 Task: Look for space in Abbottābād, Pakistan from 4th June, 2023 to 15th June, 2023 for 2 adults in price range Rs.10000 to Rs.15000. Place can be entire place with 1  bedroom having 1 bed and 1 bathroom. Property type can be house, flat, guest house, hotel. Booking option can be shelf check-in. Required host language is English.
Action: Mouse moved to (422, 80)
Screenshot: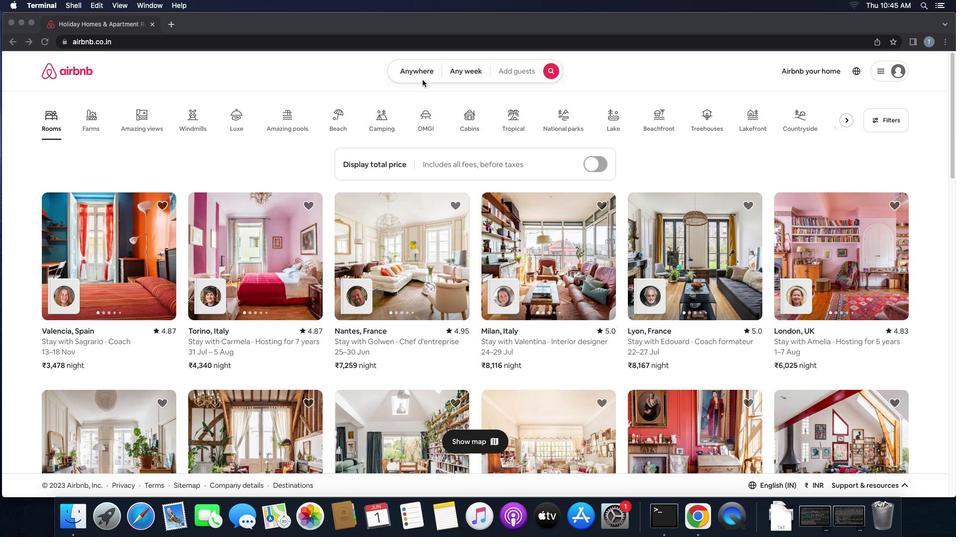 
Action: Mouse pressed left at (422, 80)
Screenshot: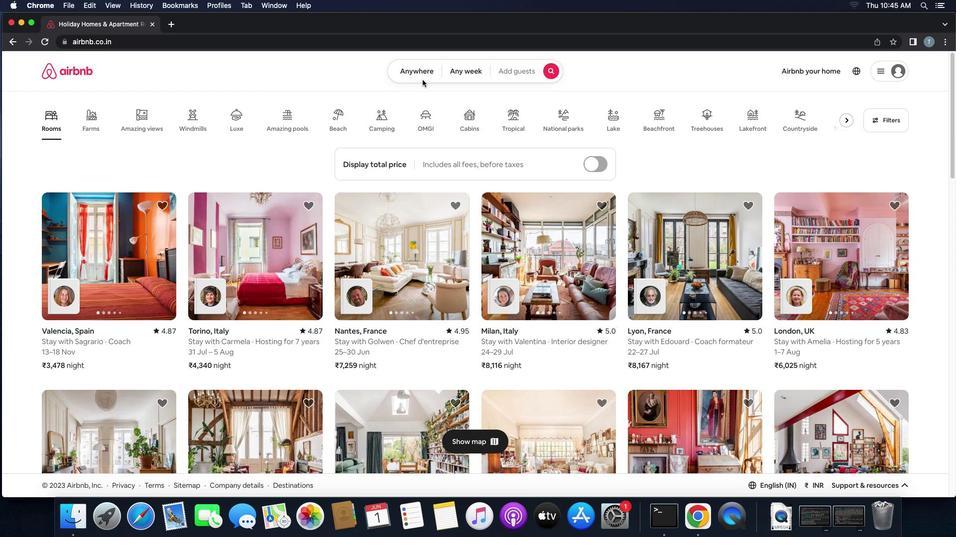 
Action: Mouse moved to (426, 73)
Screenshot: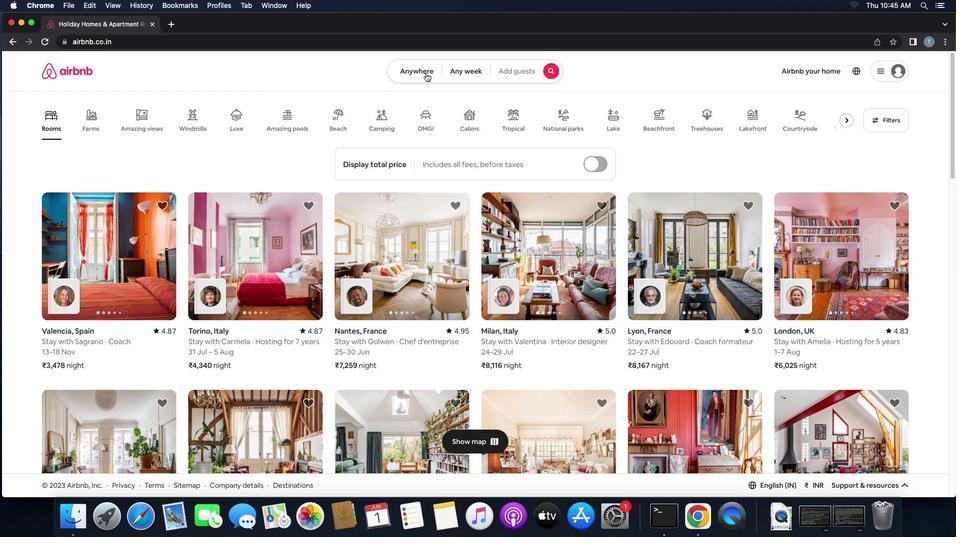 
Action: Mouse pressed left at (426, 73)
Screenshot: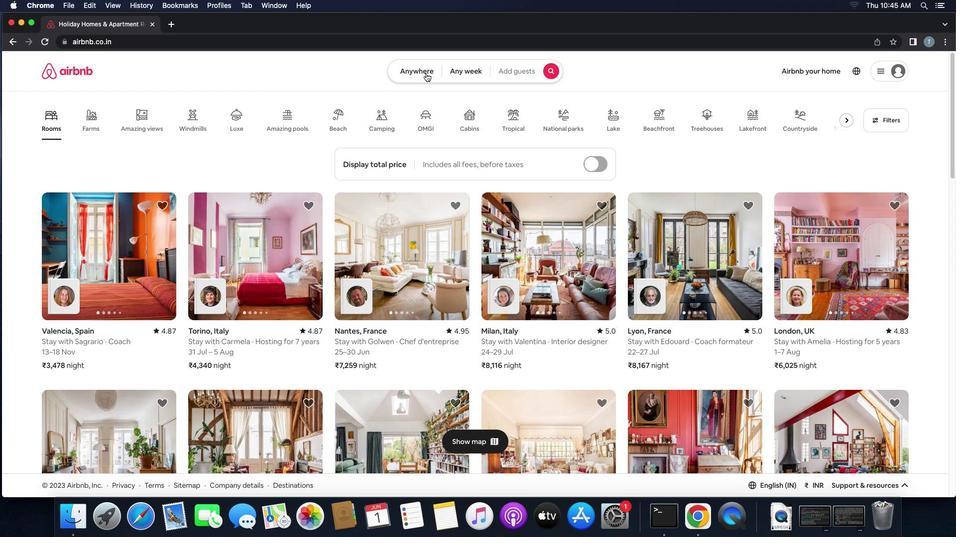 
Action: Mouse moved to (370, 110)
Screenshot: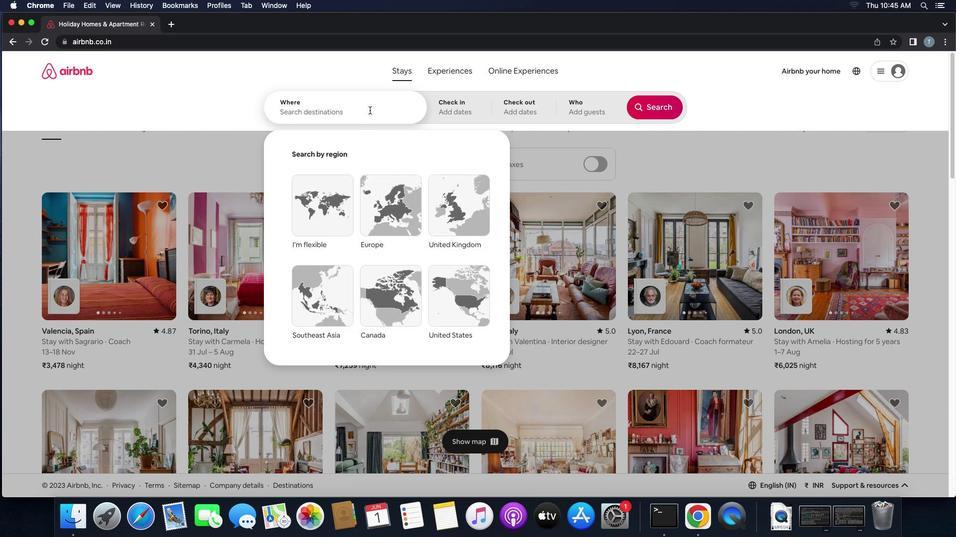 
Action: Mouse pressed left at (370, 110)
Screenshot: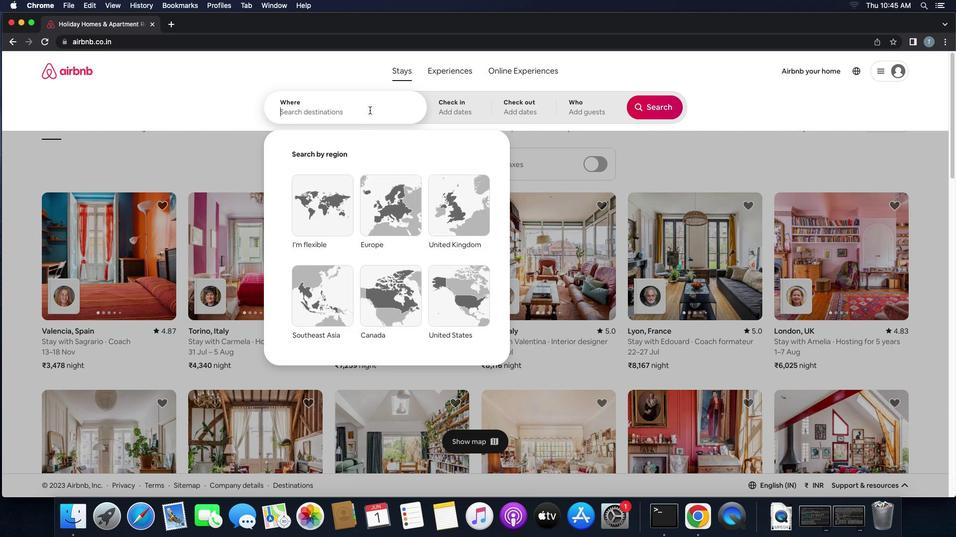 
Action: Key pressed Key.shift'A'
Screenshot: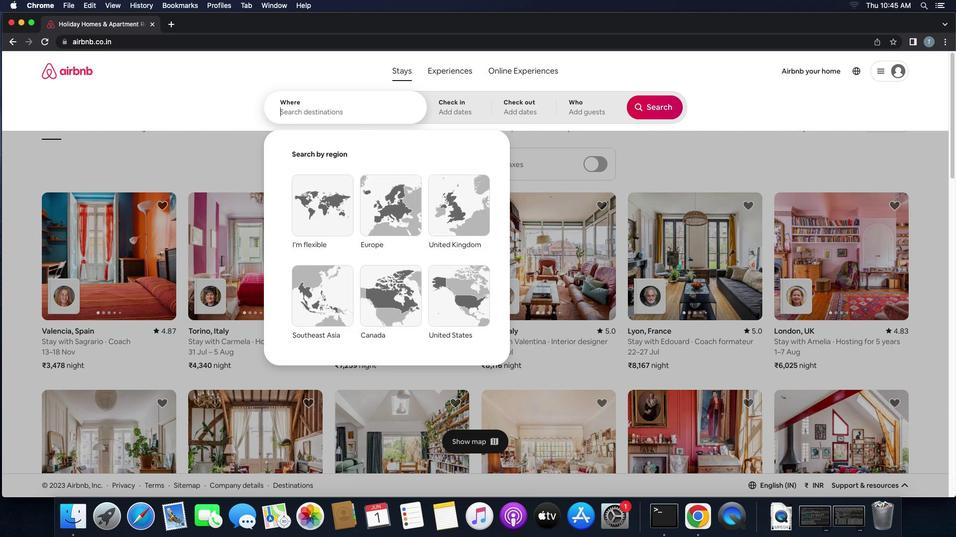 
Action: Mouse moved to (370, 110)
Screenshot: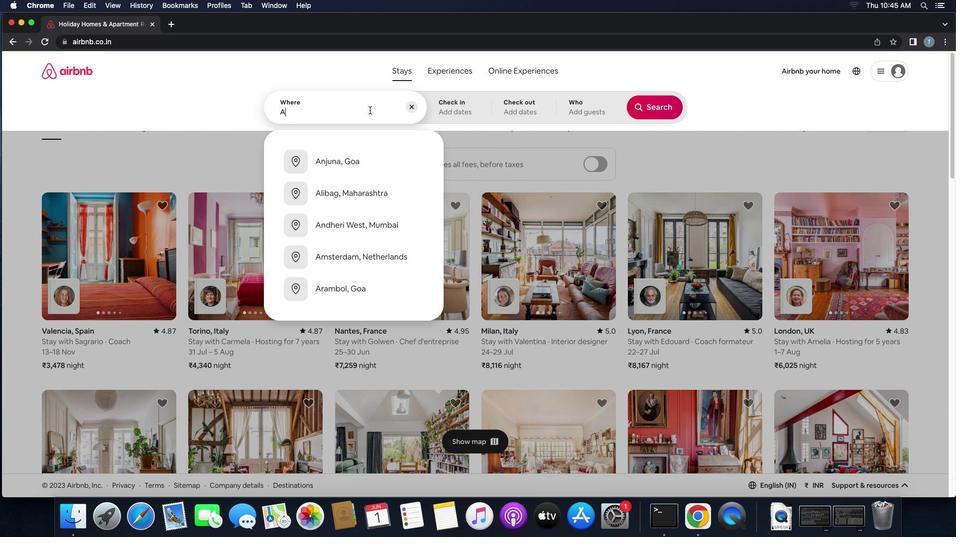 
Action: Key pressed 'b''b'
Screenshot: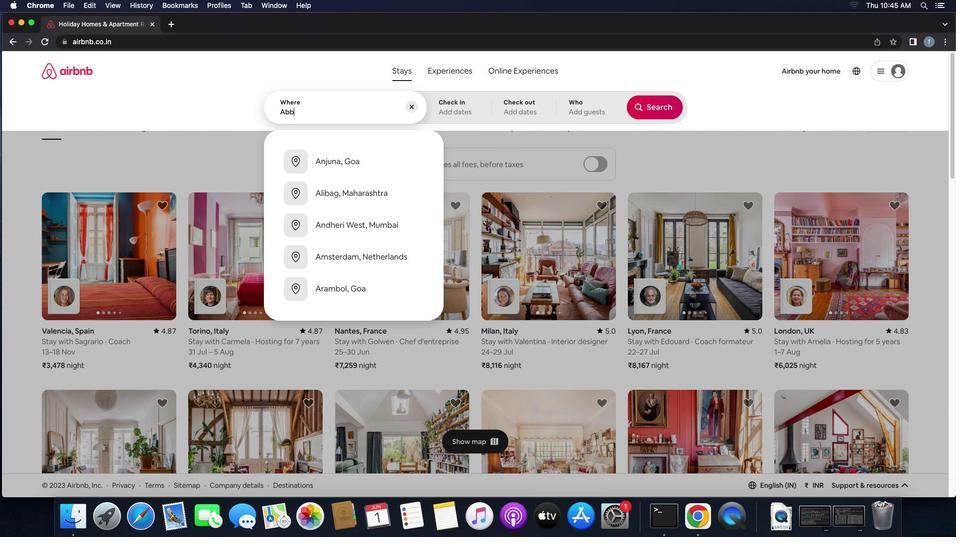 
Action: Mouse moved to (370, 110)
Screenshot: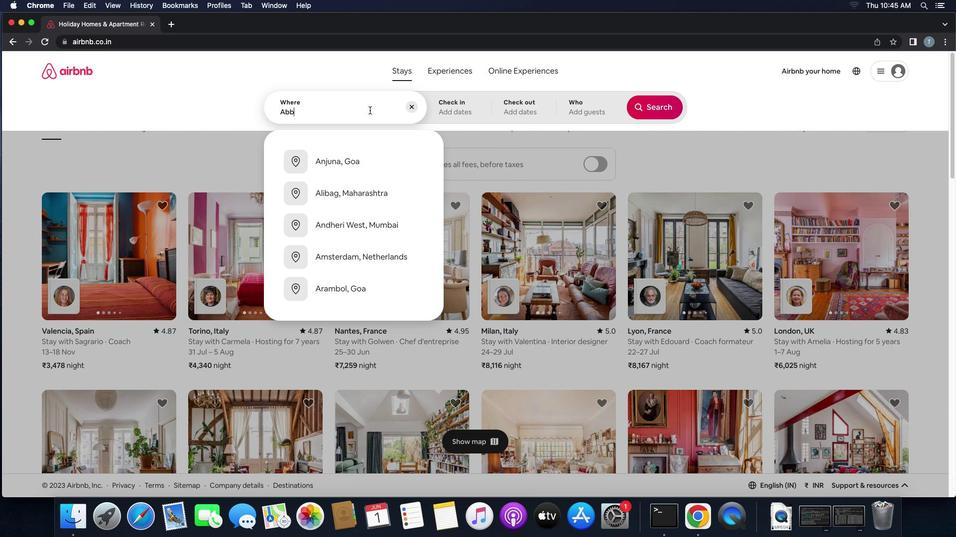 
Action: Key pressed 'o'
Screenshot: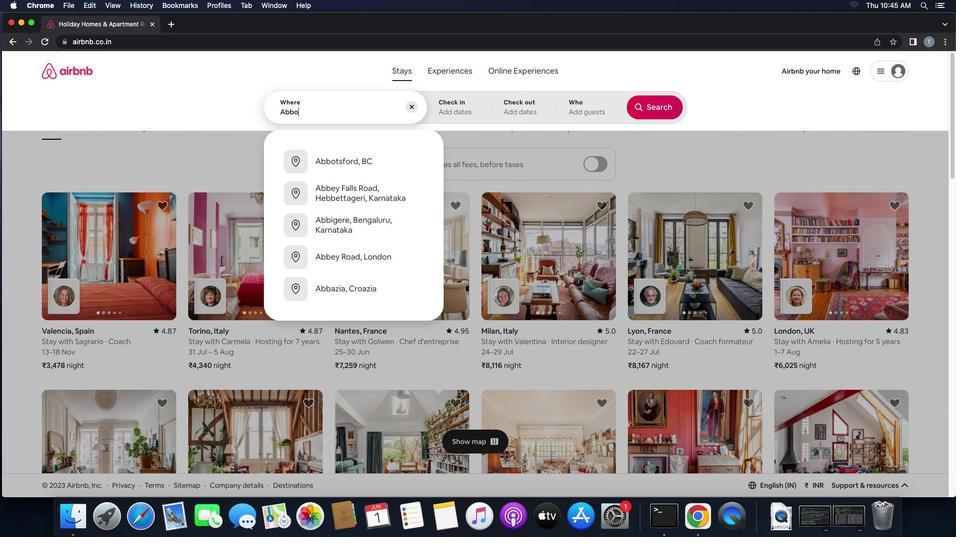 
Action: Mouse moved to (370, 110)
Screenshot: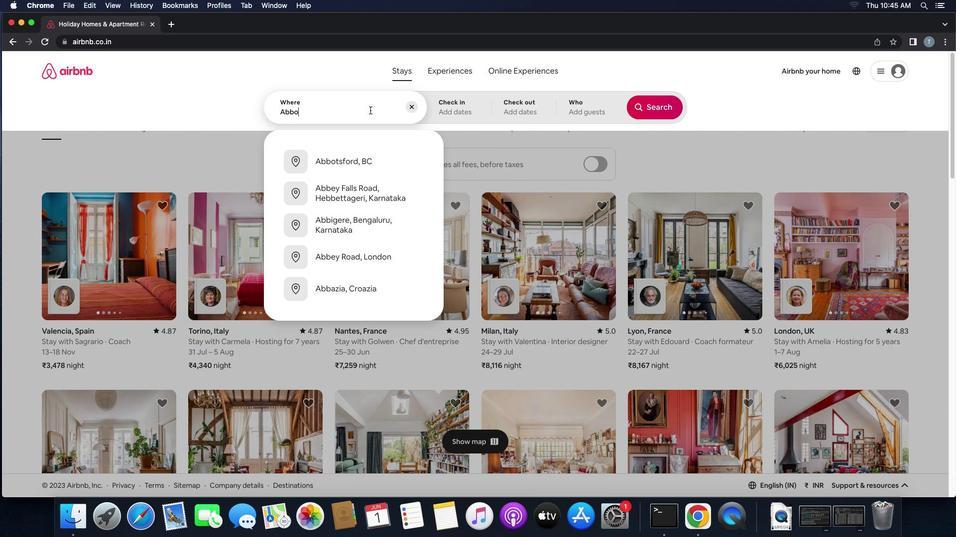 
Action: Key pressed 't''t'
Screenshot: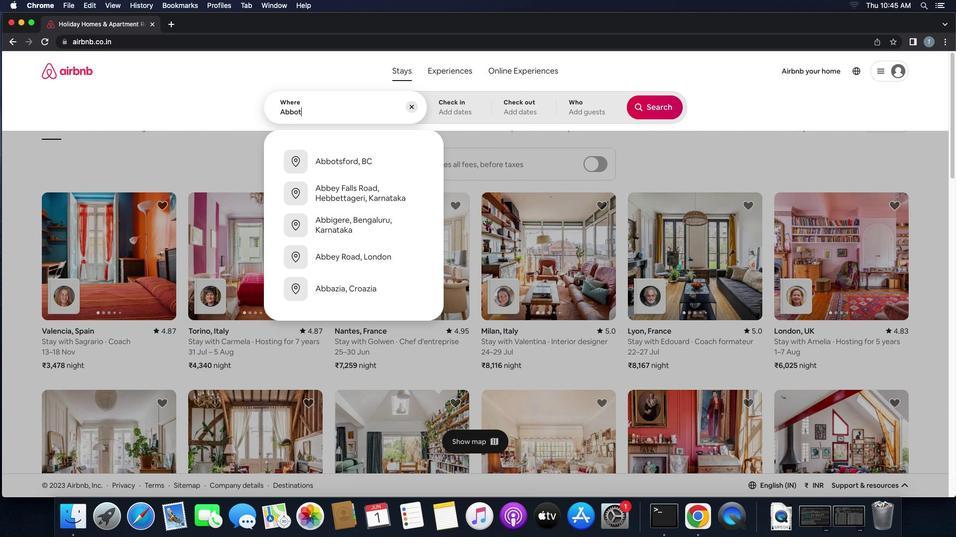 
Action: Mouse moved to (370, 110)
Screenshot: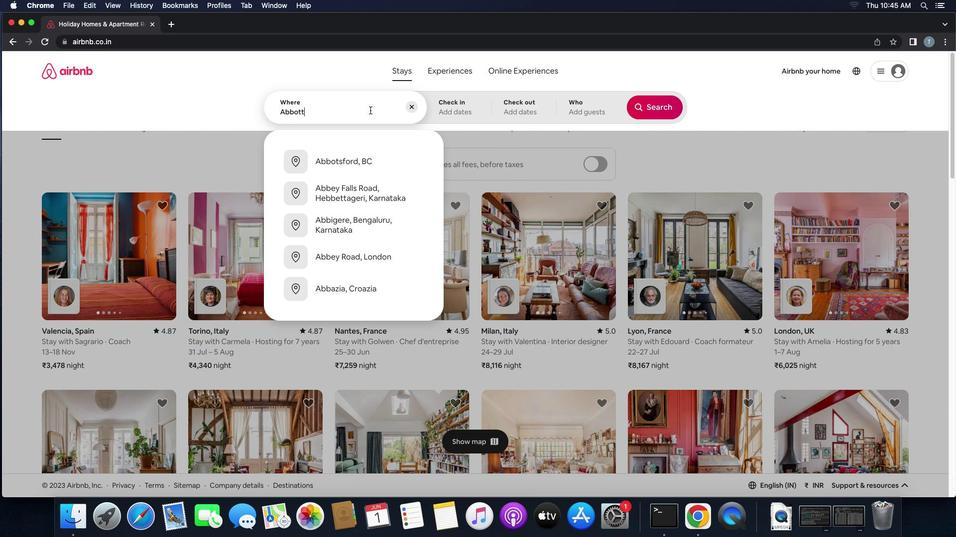 
Action: Key pressed 'a''b''a''d'
Screenshot: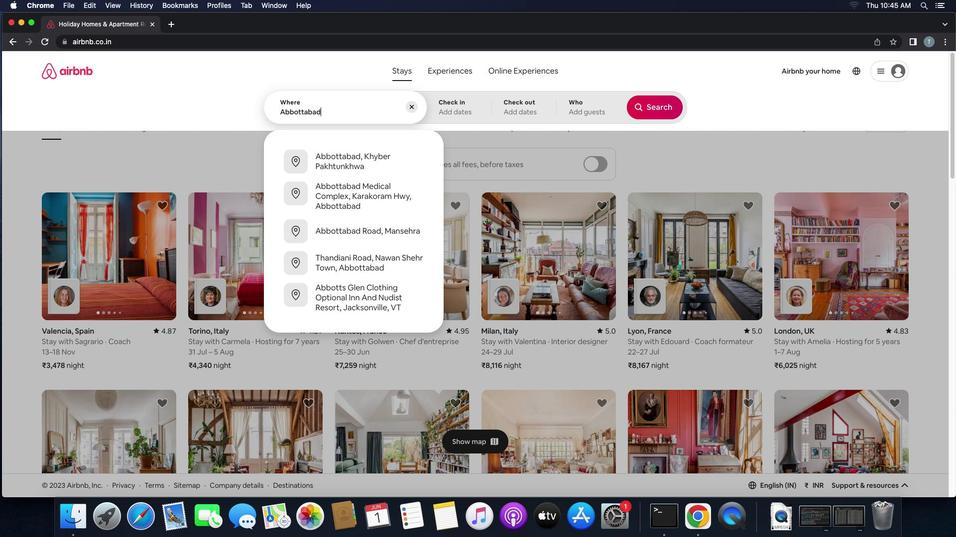 
Action: Mouse moved to (370, 110)
Screenshot: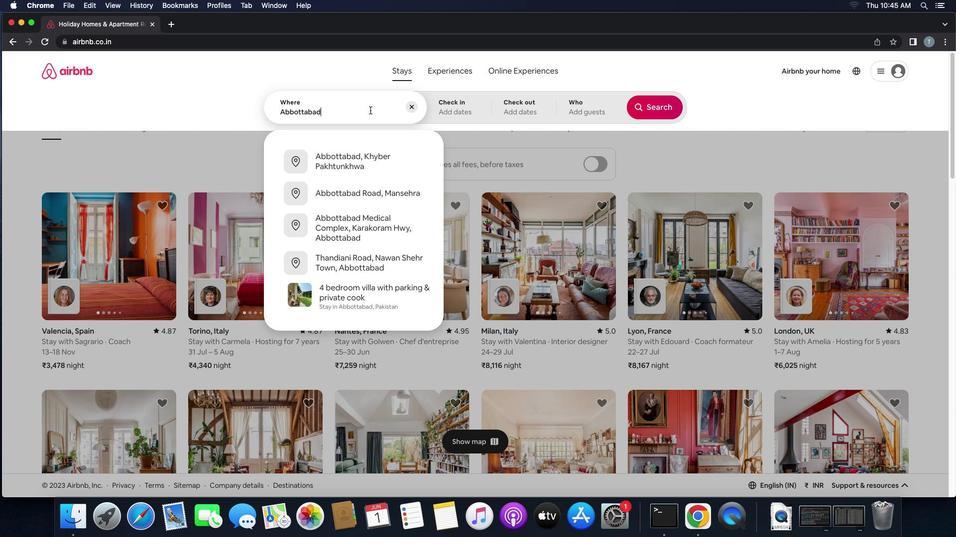 
Action: Key pressed ',''p''a''k'
Screenshot: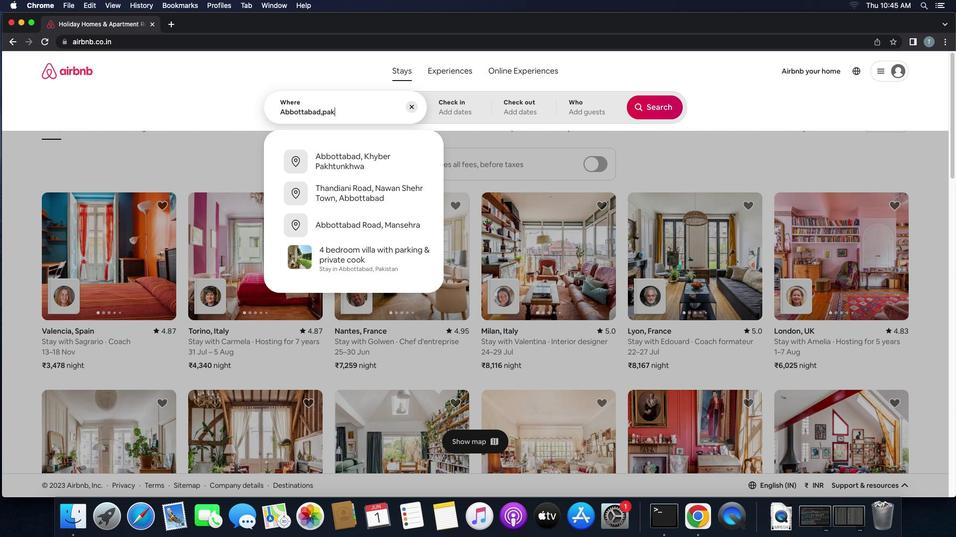 
Action: Mouse moved to (370, 110)
Screenshot: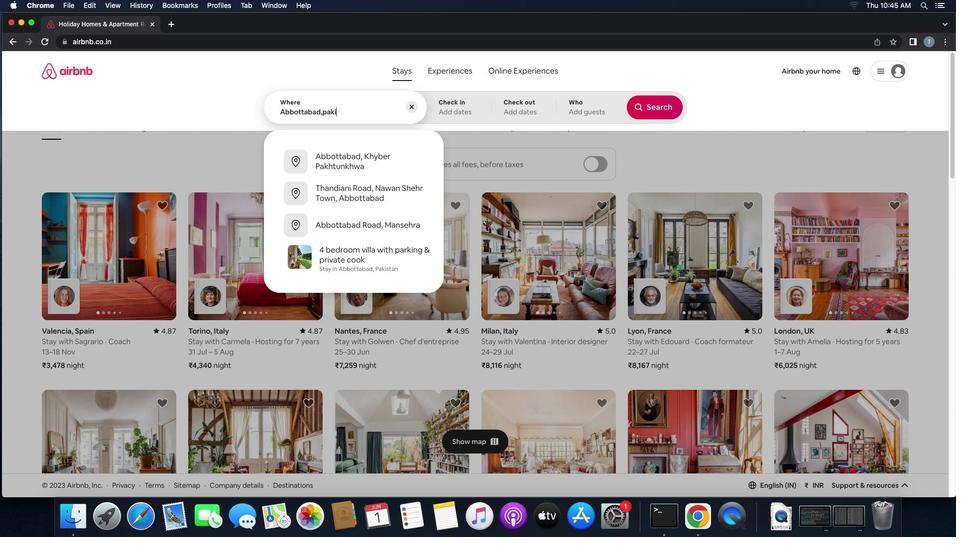 
Action: Key pressed 'i'
Screenshot: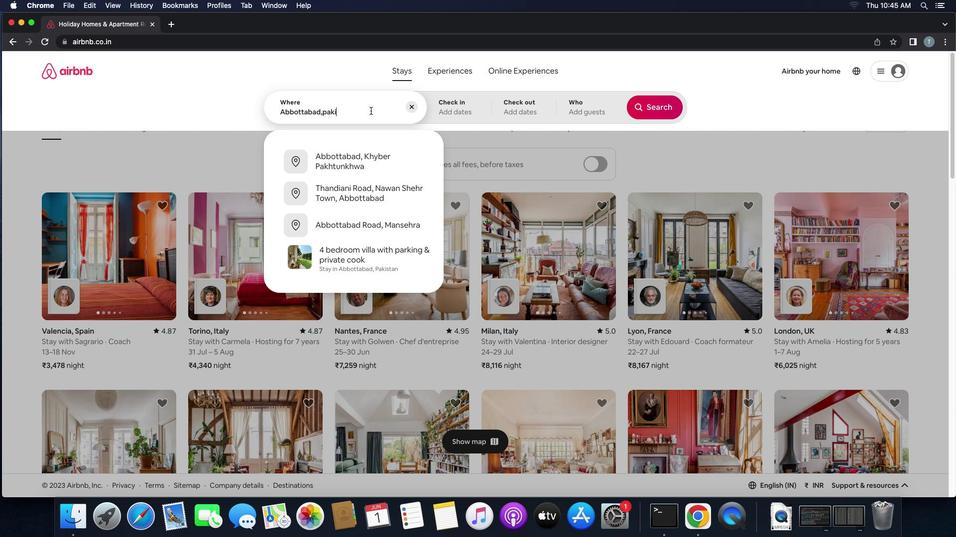 
Action: Mouse moved to (371, 110)
Screenshot: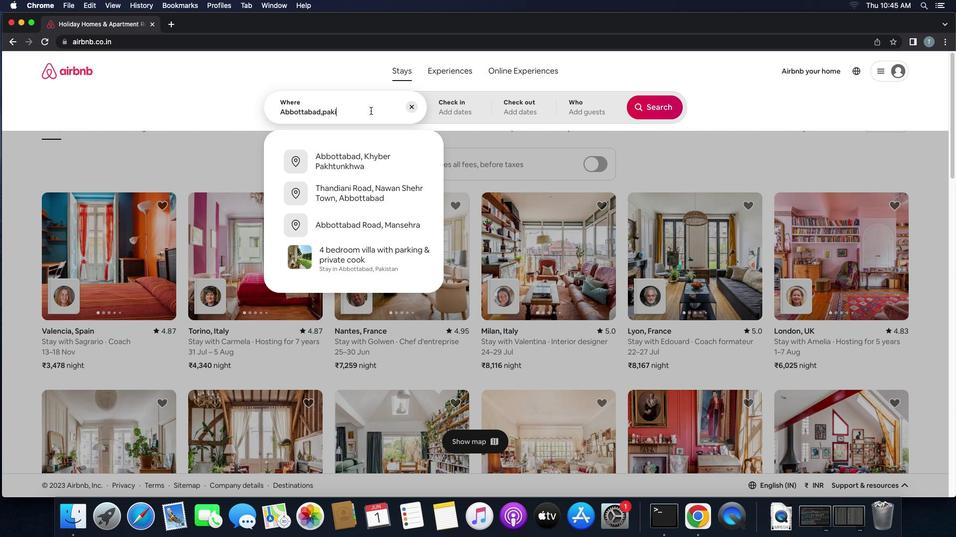 
Action: Key pressed 's''t''a''n'
Screenshot: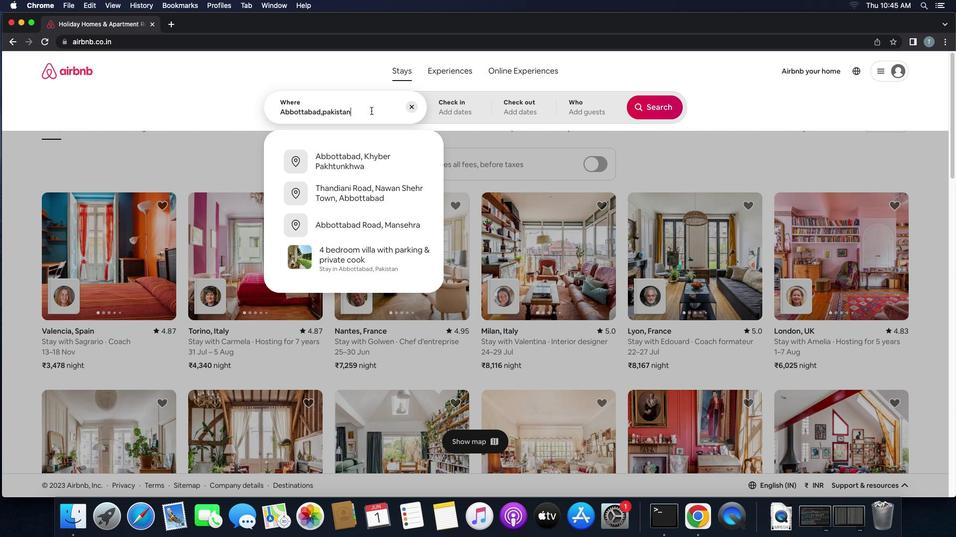 
Action: Mouse moved to (371, 111)
Screenshot: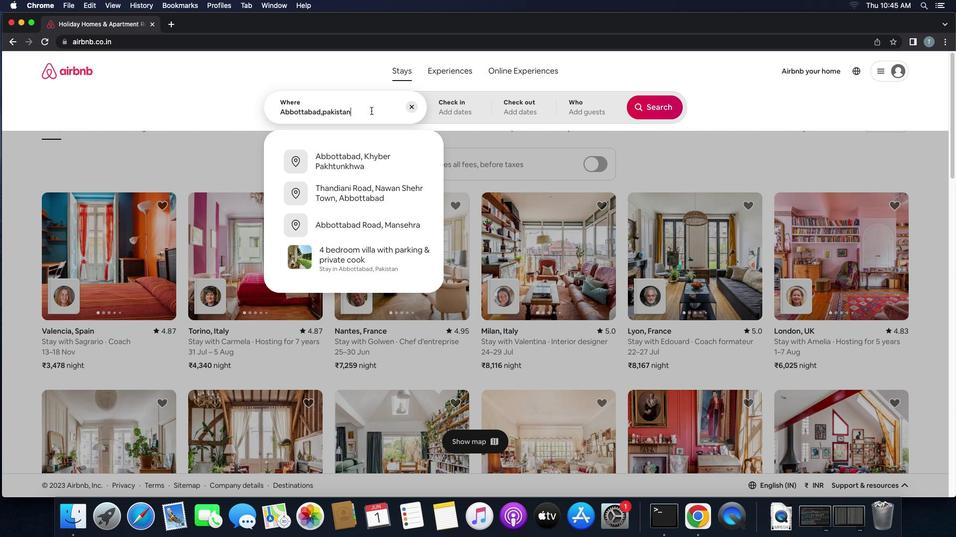 
Action: Key pressed Key.enter
Screenshot: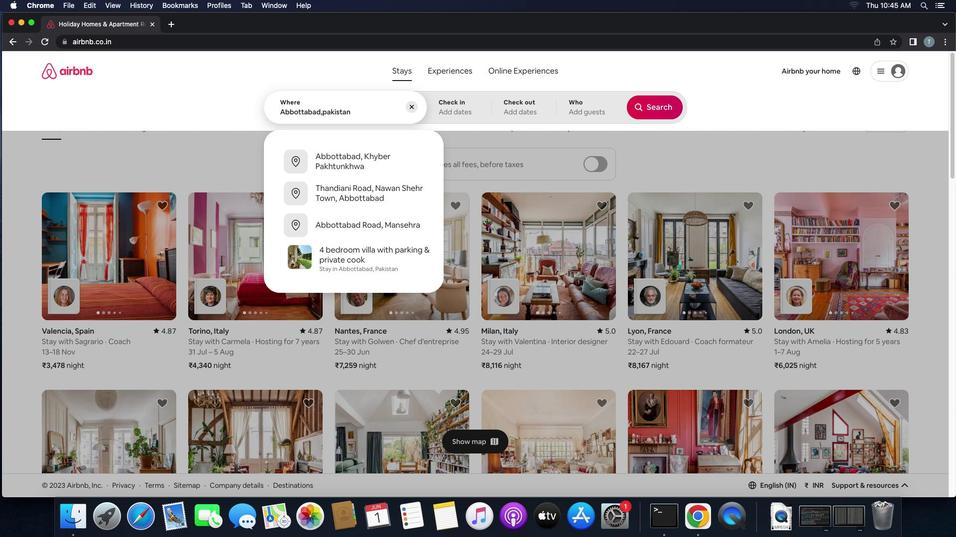 
Action: Mouse moved to (313, 254)
Screenshot: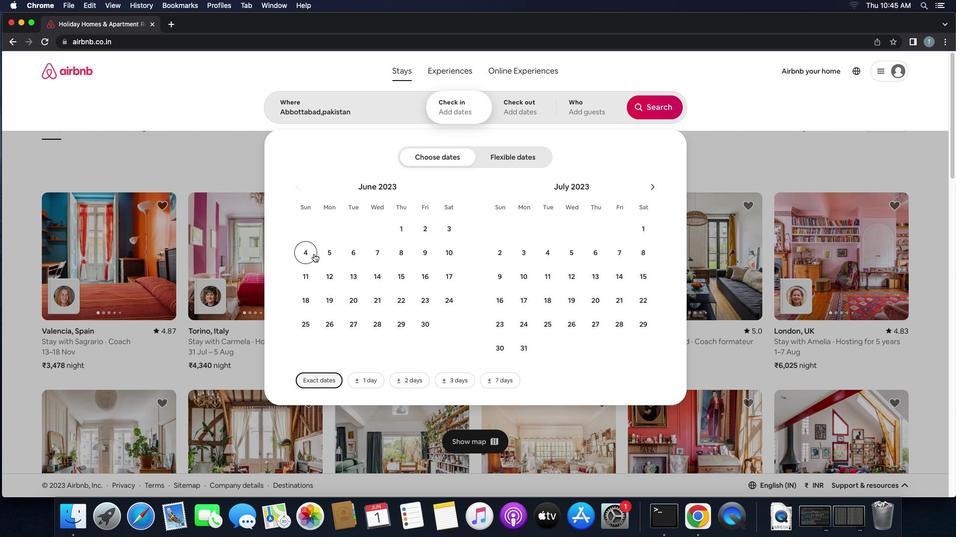 
Action: Mouse pressed left at (313, 254)
Screenshot: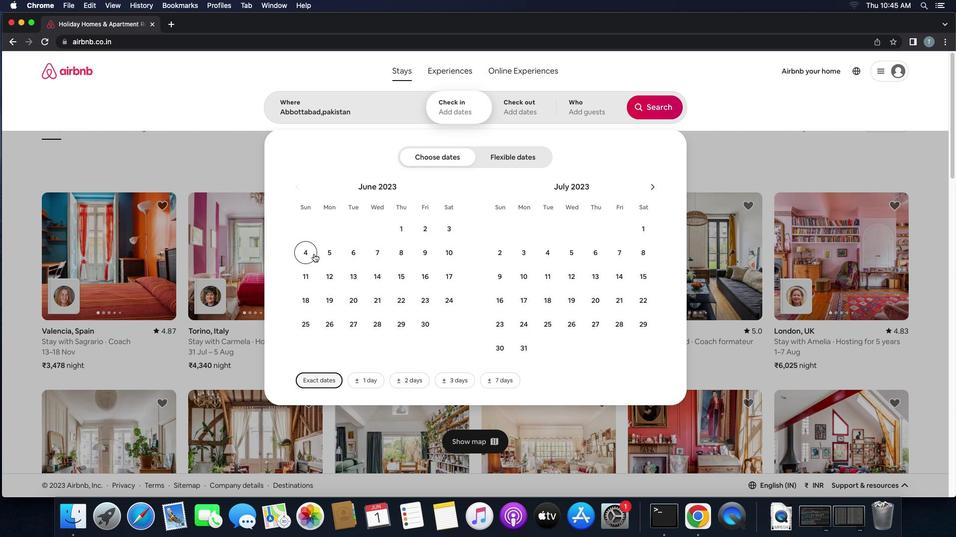 
Action: Mouse moved to (396, 274)
Screenshot: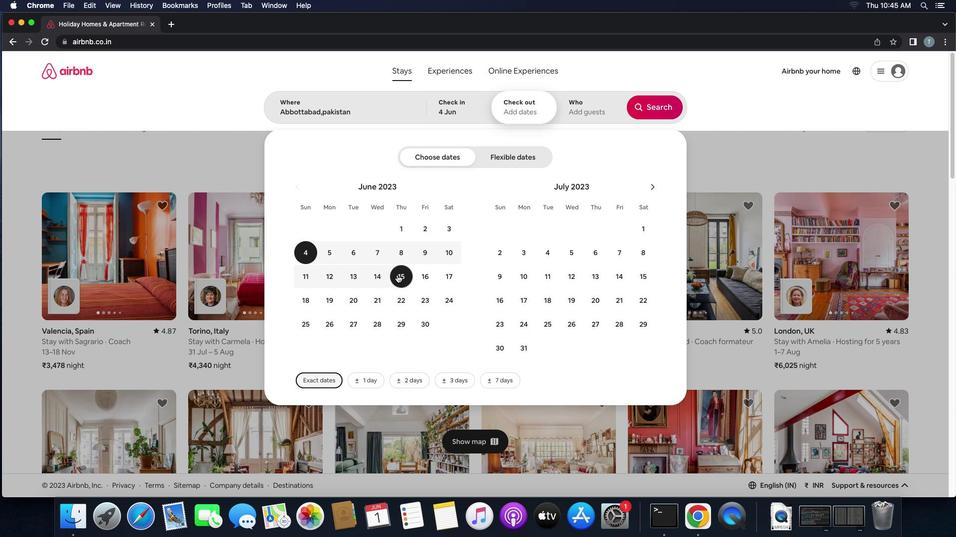 
Action: Mouse pressed left at (396, 274)
Screenshot: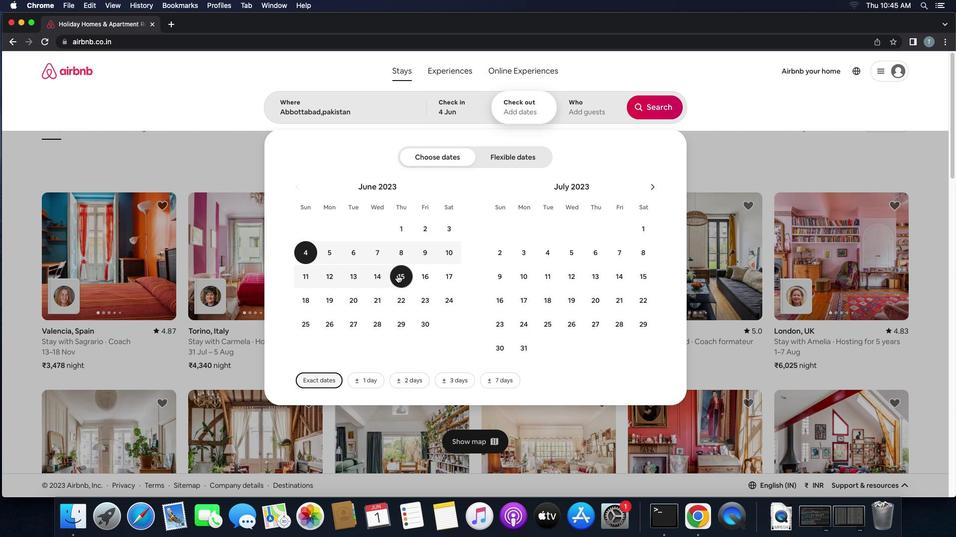 
Action: Mouse moved to (576, 104)
Screenshot: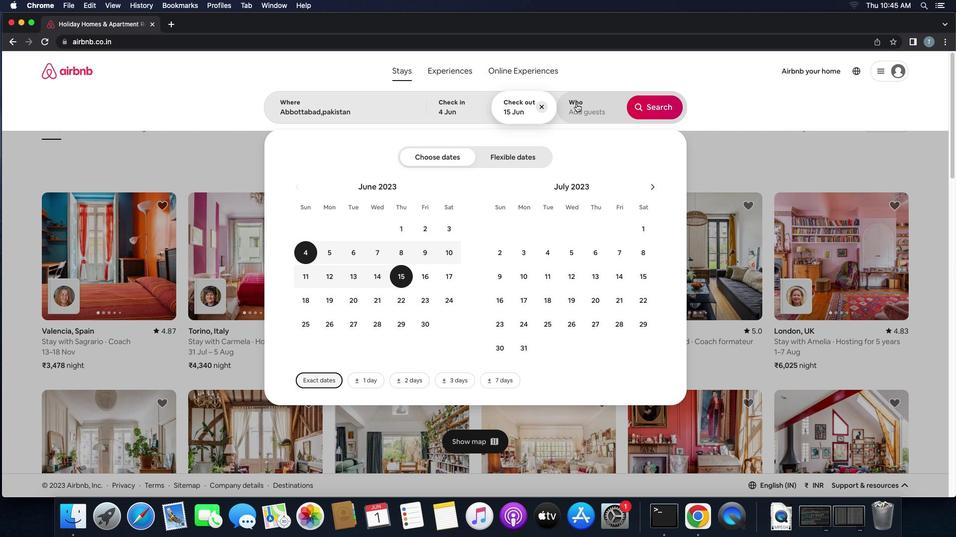 
Action: Mouse pressed left at (576, 104)
Screenshot: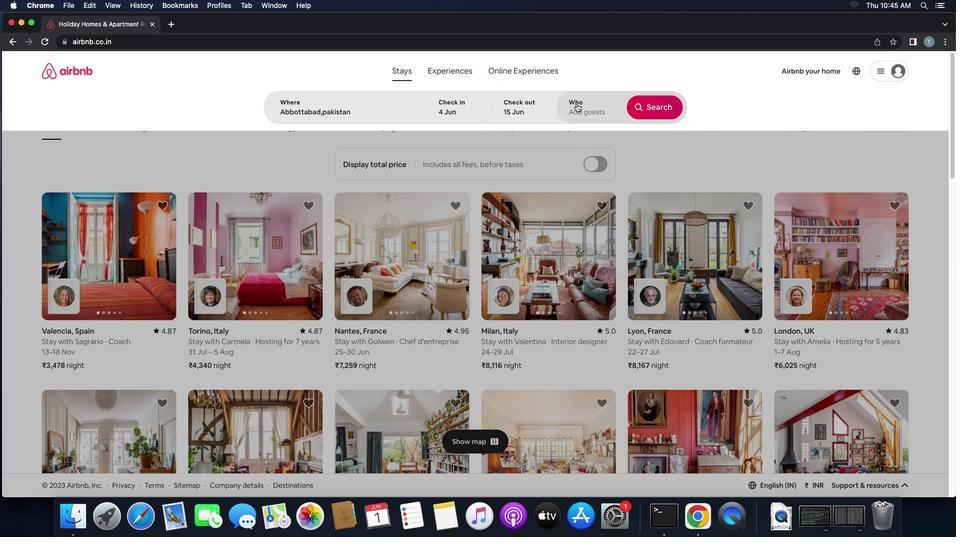 
Action: Mouse moved to (653, 157)
Screenshot: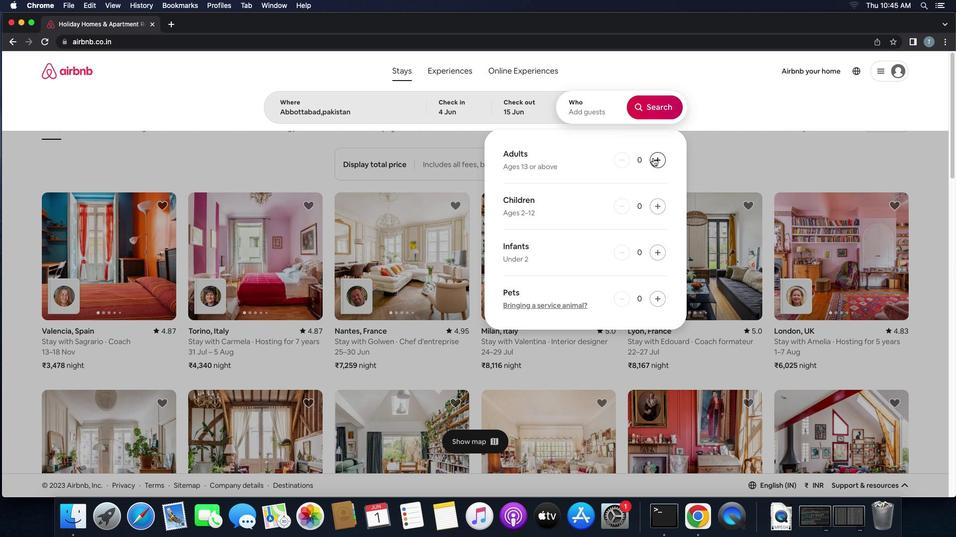 
Action: Mouse pressed left at (653, 157)
Screenshot: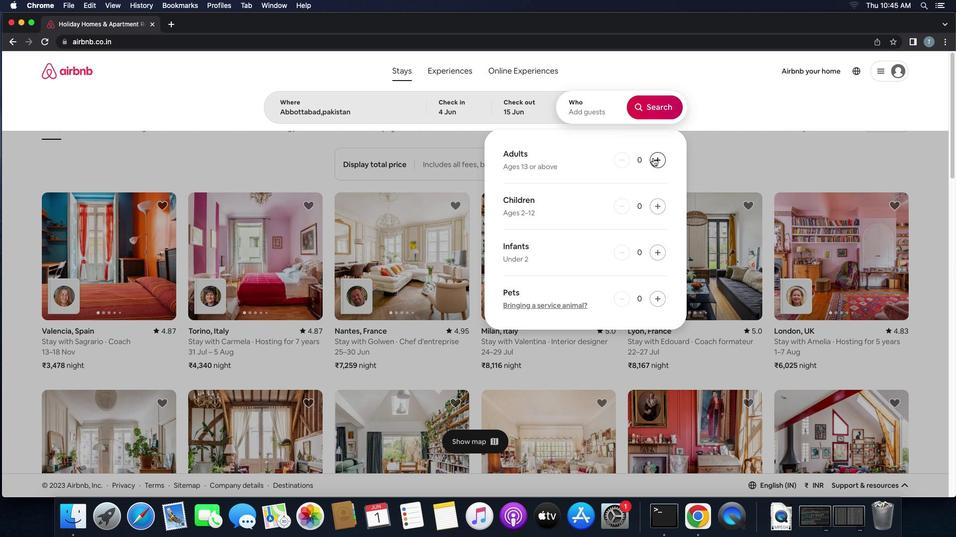 
Action: Mouse pressed left at (653, 157)
Screenshot: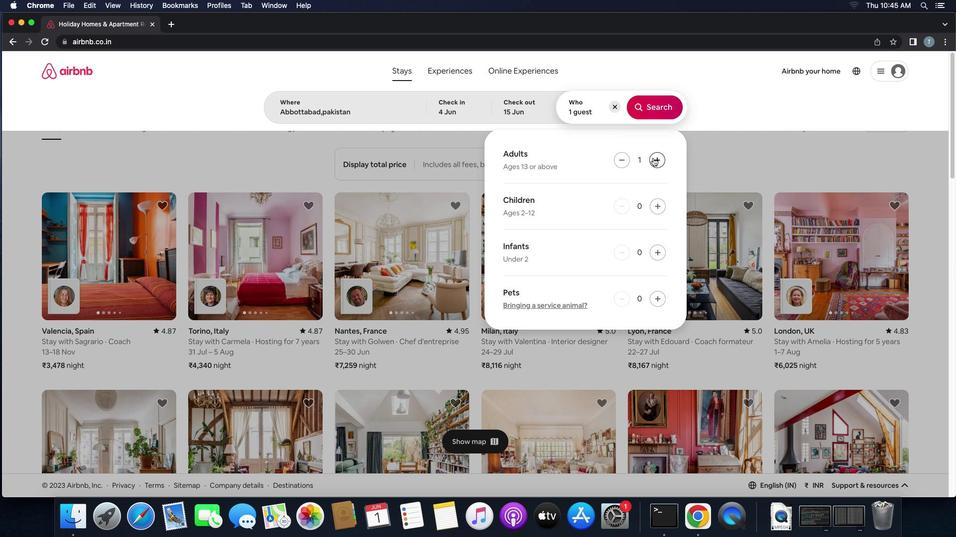 
Action: Mouse moved to (654, 110)
Screenshot: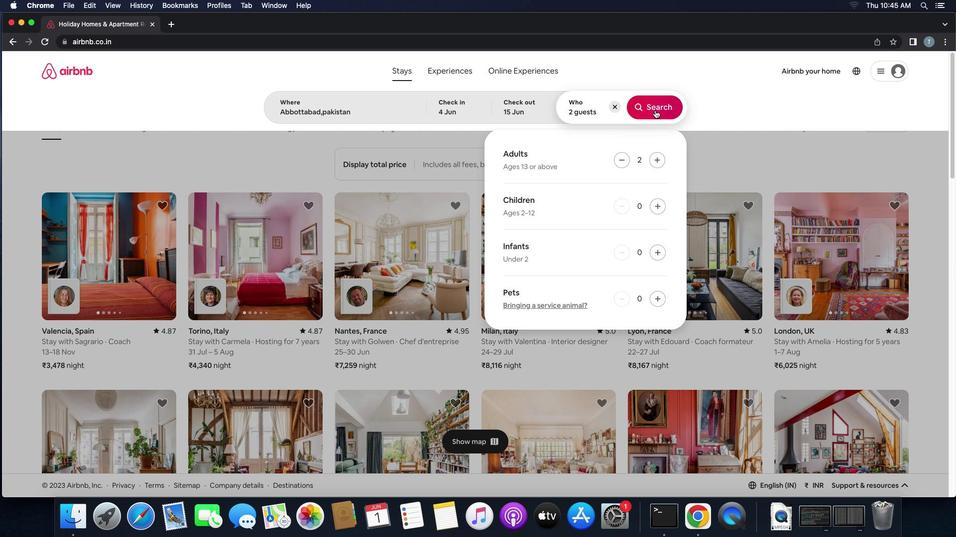 
Action: Mouse pressed left at (654, 110)
Screenshot: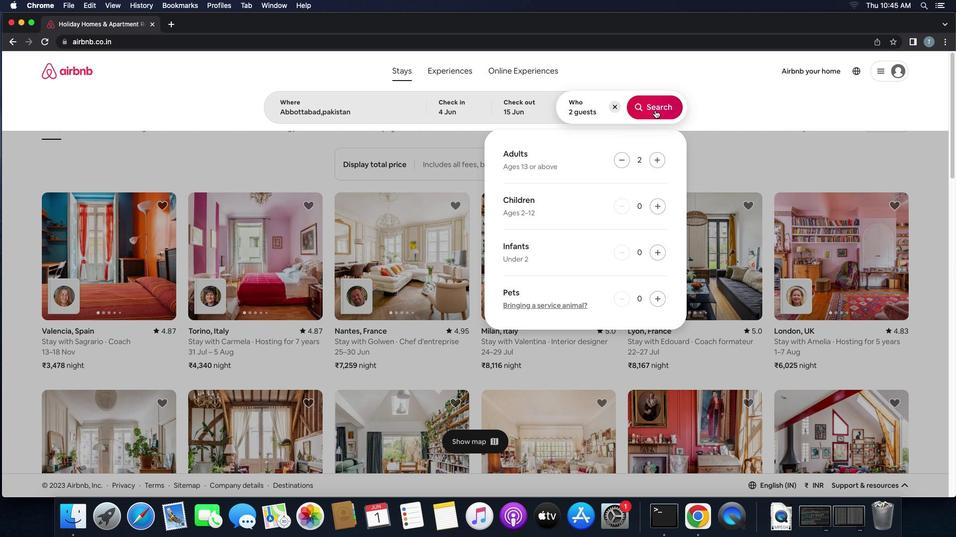 
Action: Mouse moved to (911, 110)
Screenshot: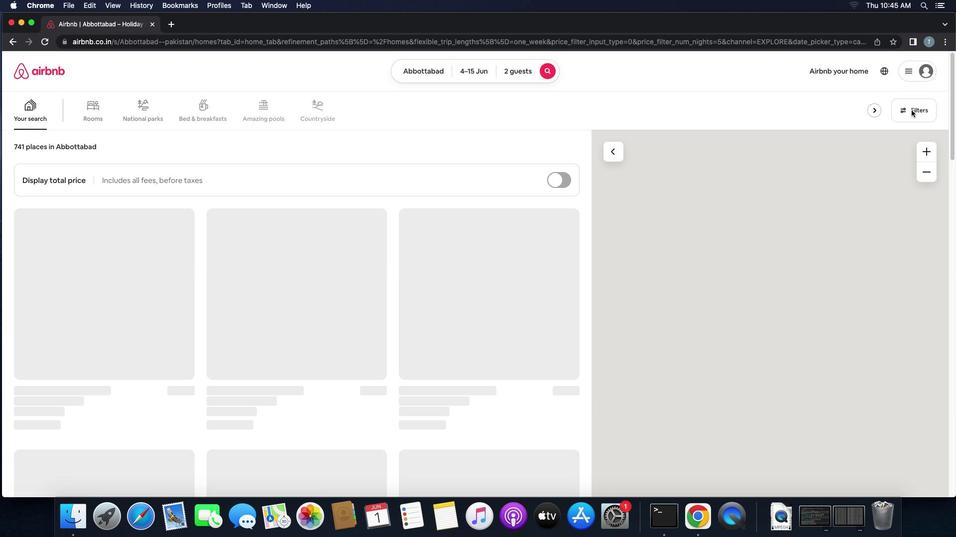 
Action: Mouse pressed left at (911, 110)
Screenshot: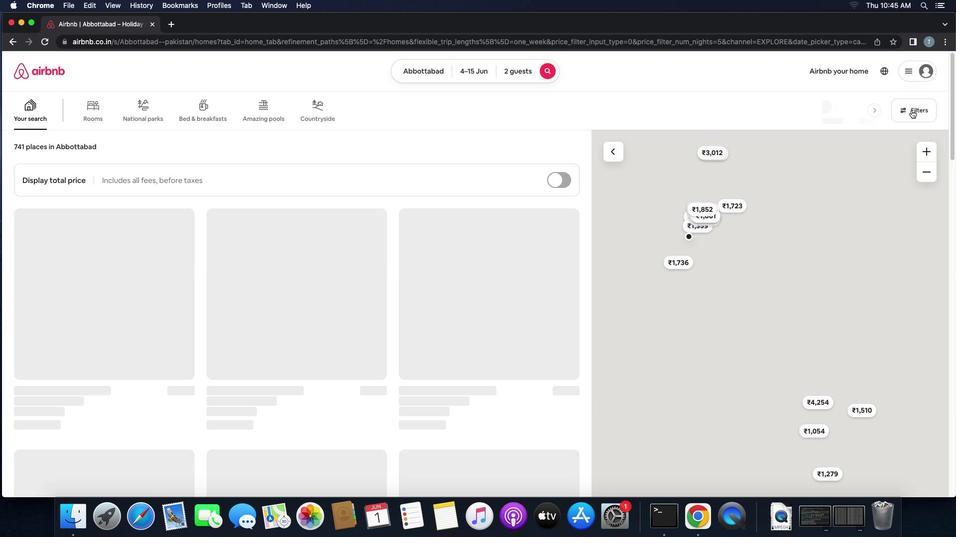 
Action: Mouse moved to (366, 354)
Screenshot: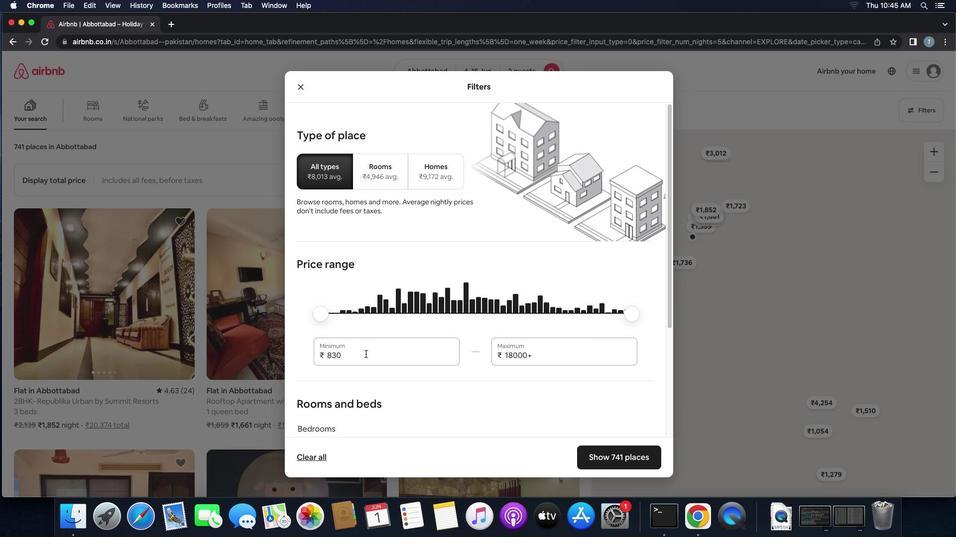 
Action: Mouse pressed left at (366, 354)
Screenshot: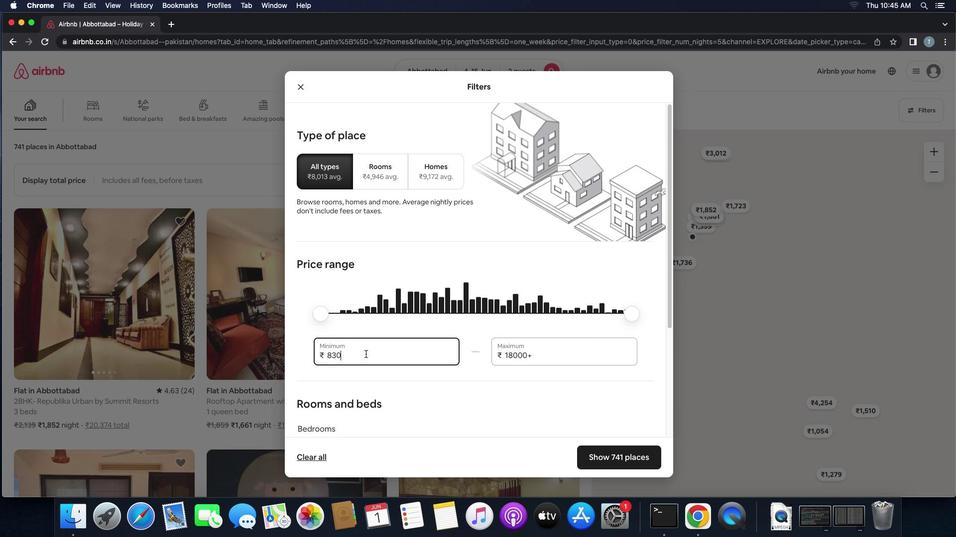 
Action: Mouse moved to (428, 338)
Screenshot: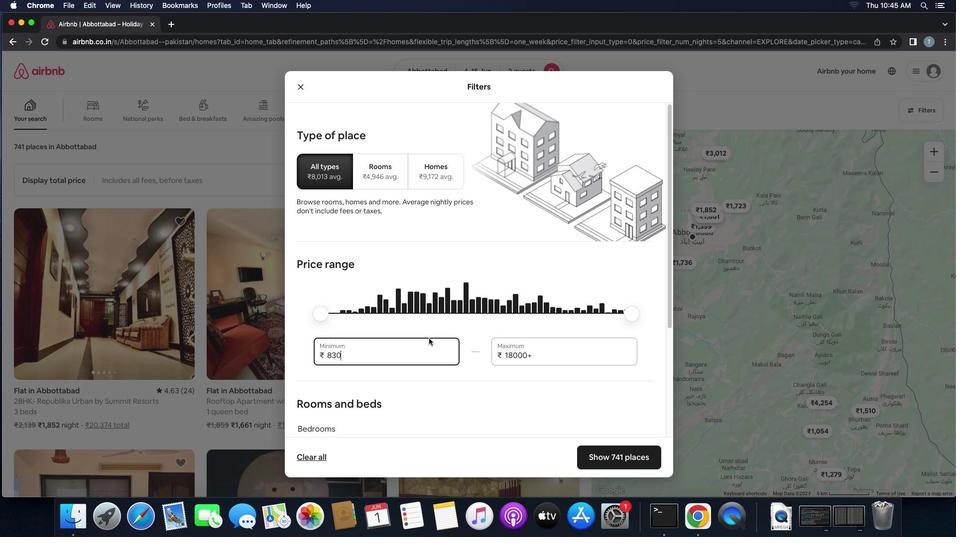 
Action: Key pressed Key.backspaceKey.backspaceKey.backspaceKey.backspace'1''0''0''0''0'
Screenshot: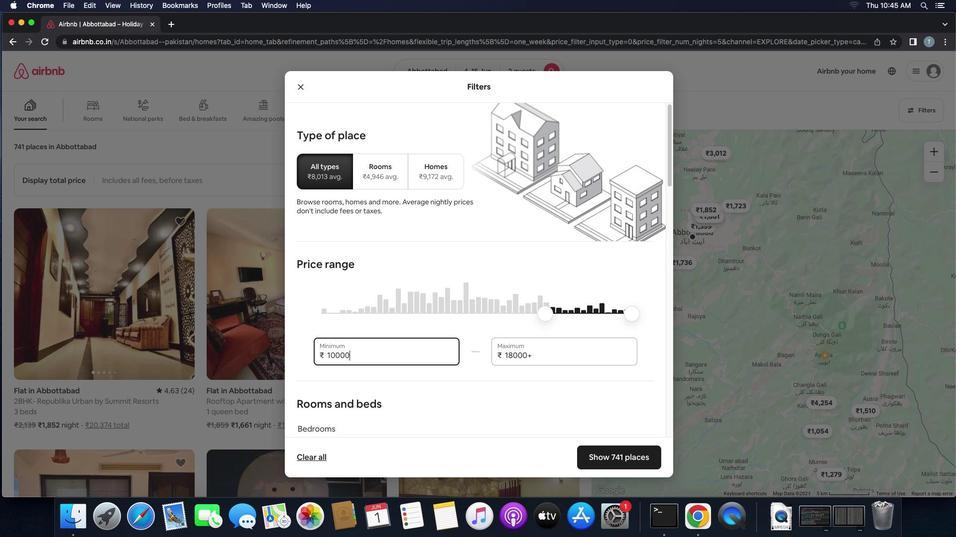
Action: Mouse moved to (567, 356)
Screenshot: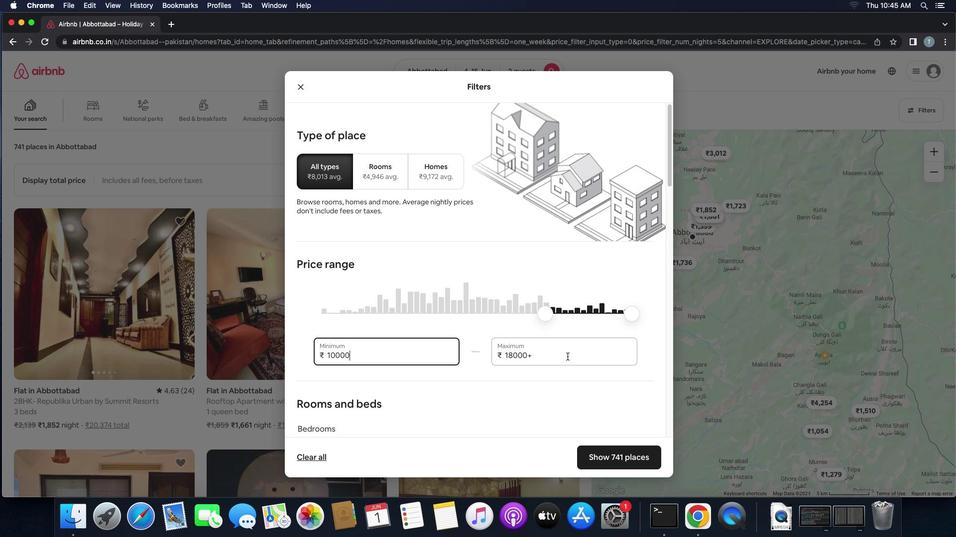 
Action: Mouse pressed left at (567, 356)
Screenshot: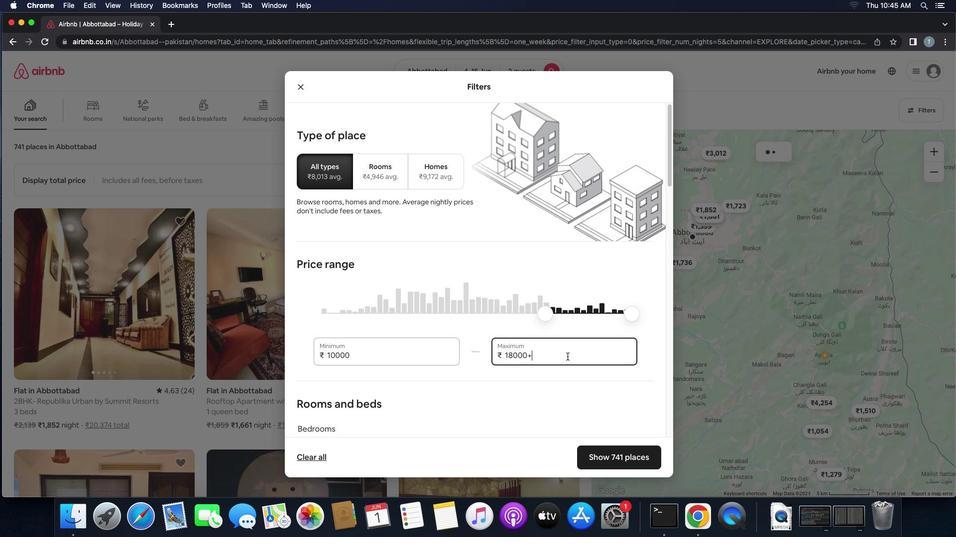 
Action: Key pressed Key.backspaceKey.backspaceKey.backspaceKey.backspaceKey.backspaceKey.backspace'1''5''0''0''0'
Screenshot: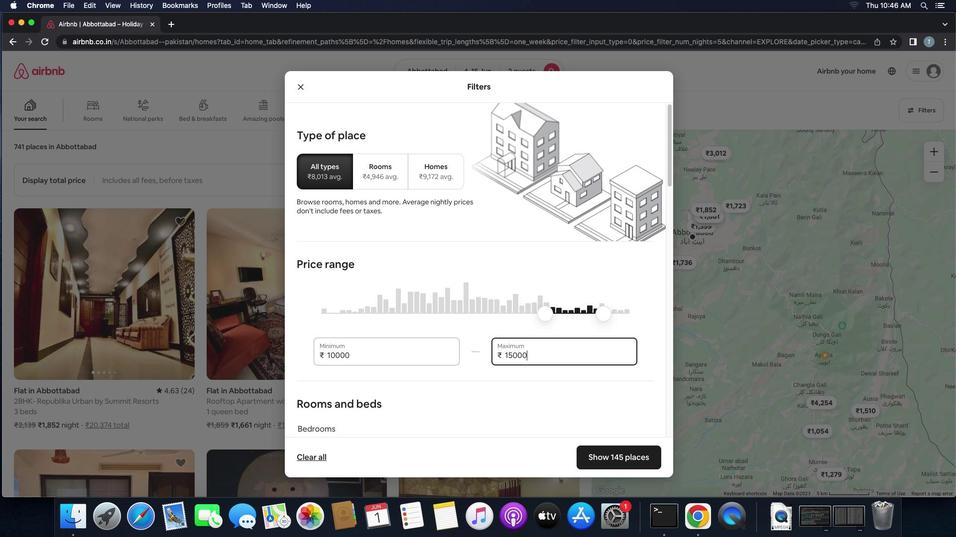 
Action: Mouse moved to (497, 411)
Screenshot: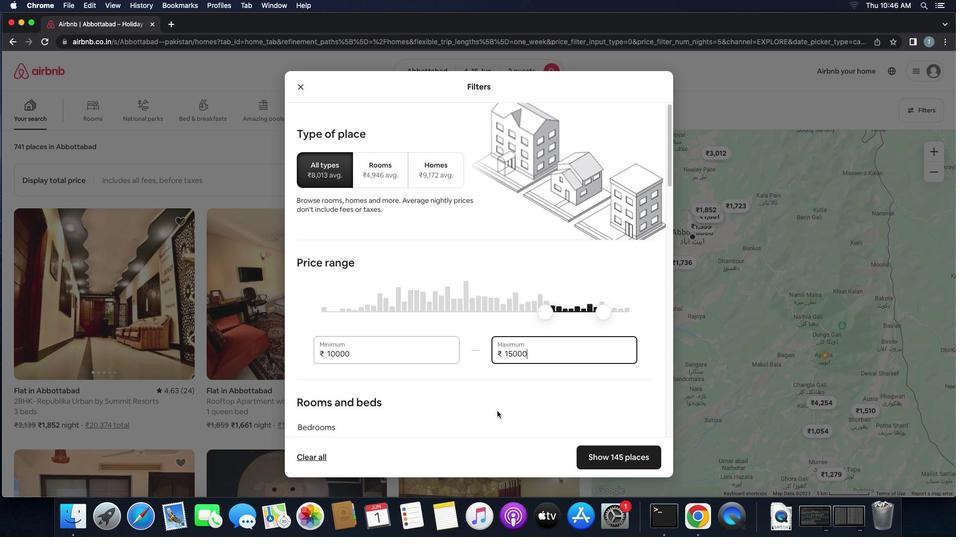 
Action: Mouse scrolled (497, 411) with delta (0, 0)
Screenshot: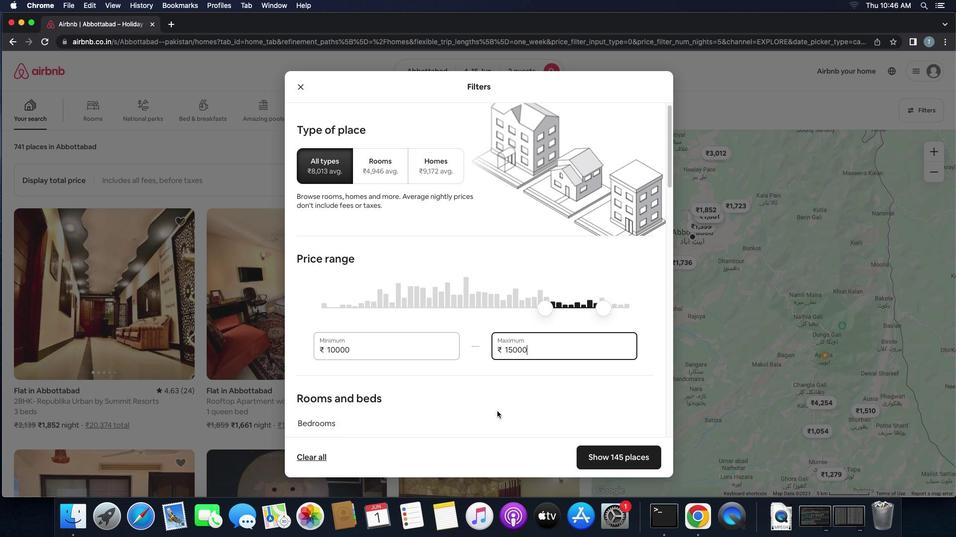 
Action: Mouse scrolled (497, 411) with delta (0, 0)
Screenshot: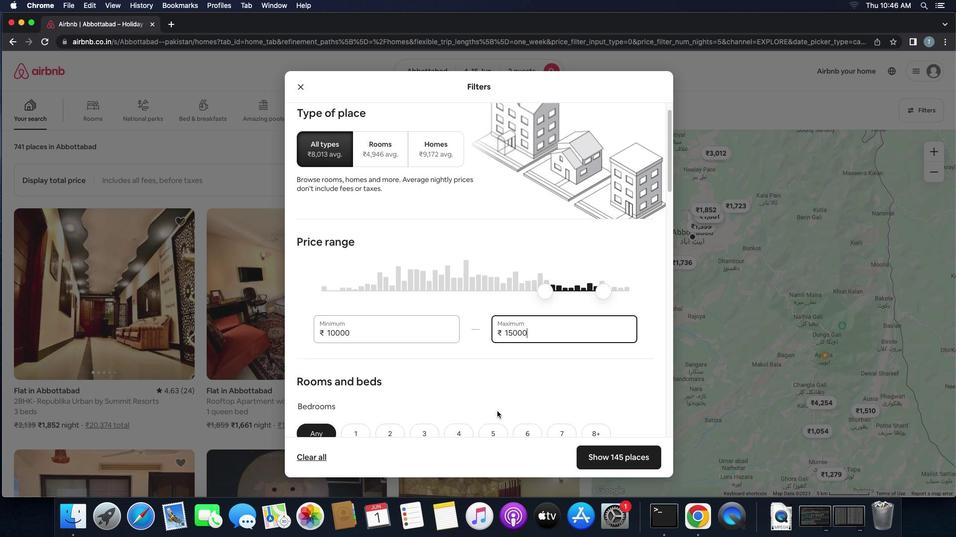 
Action: Mouse scrolled (497, 411) with delta (0, -1)
Screenshot: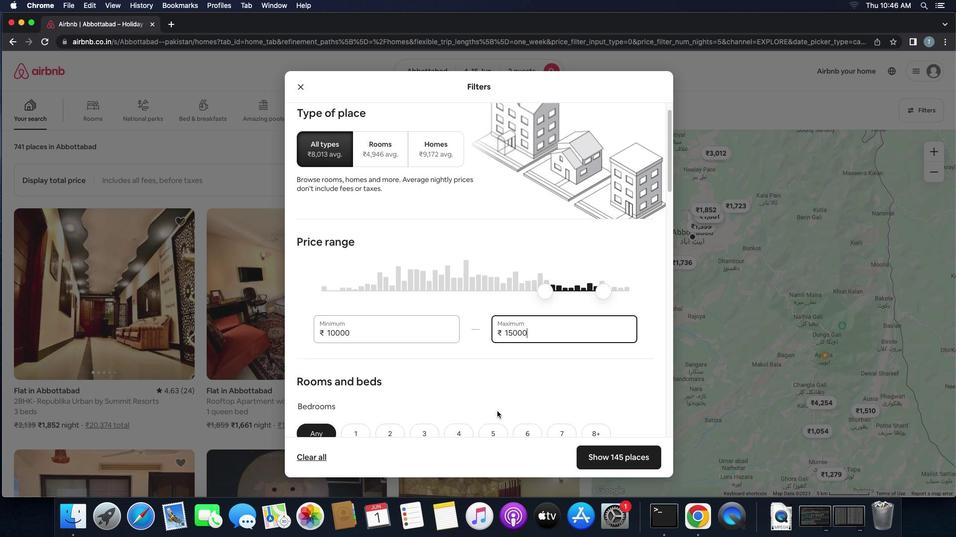 
Action: Mouse moved to (506, 399)
Screenshot: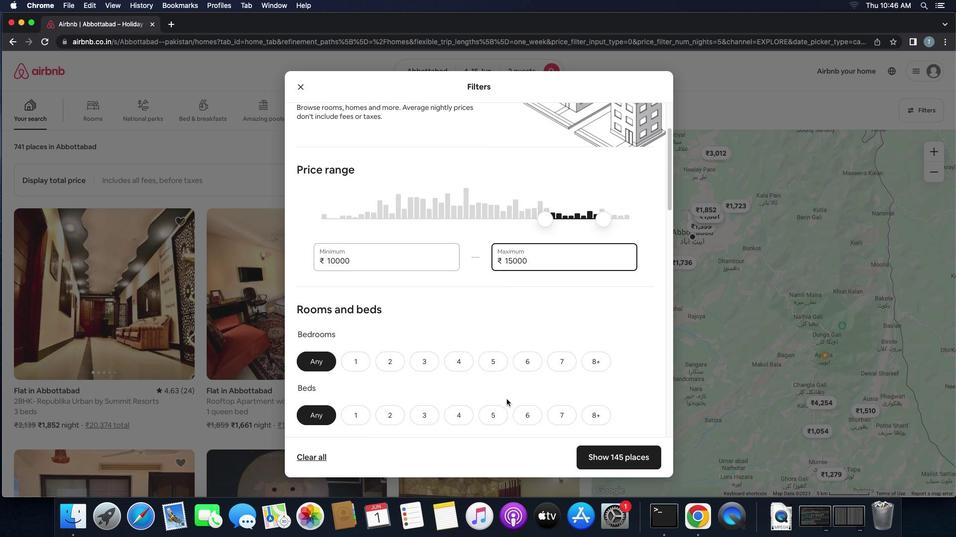 
Action: Mouse scrolled (506, 399) with delta (0, 0)
Screenshot: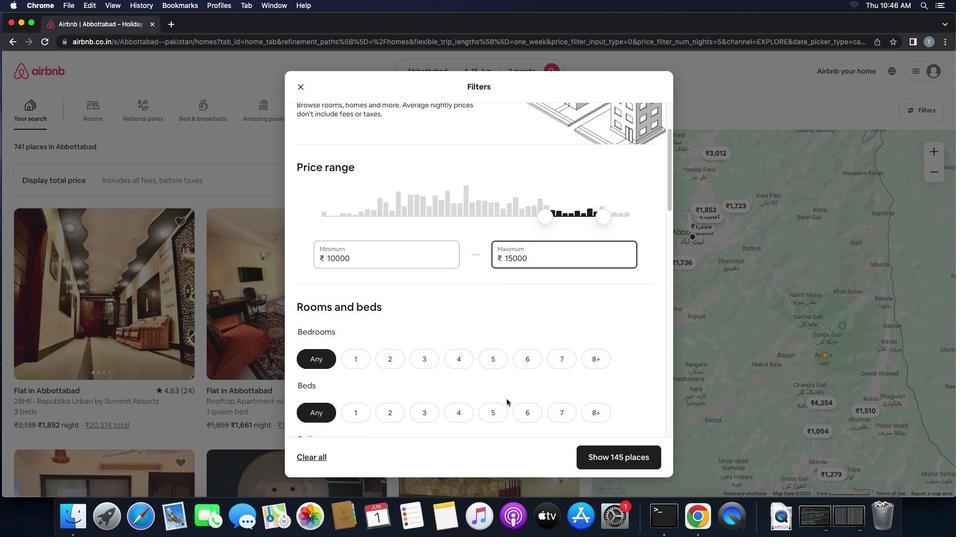 
Action: Mouse scrolled (506, 399) with delta (0, 0)
Screenshot: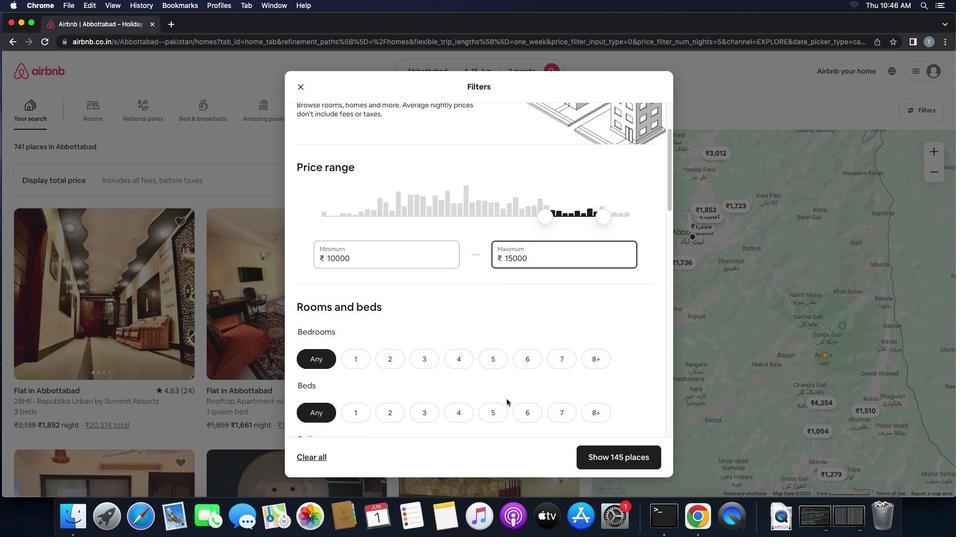 
Action: Mouse scrolled (506, 399) with delta (0, 0)
Screenshot: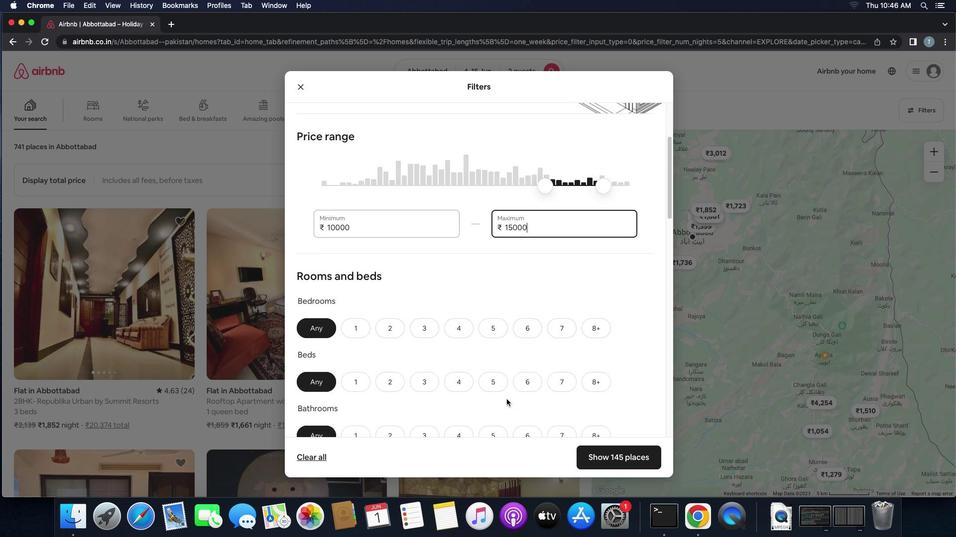 
Action: Mouse scrolled (506, 399) with delta (0, 0)
Screenshot: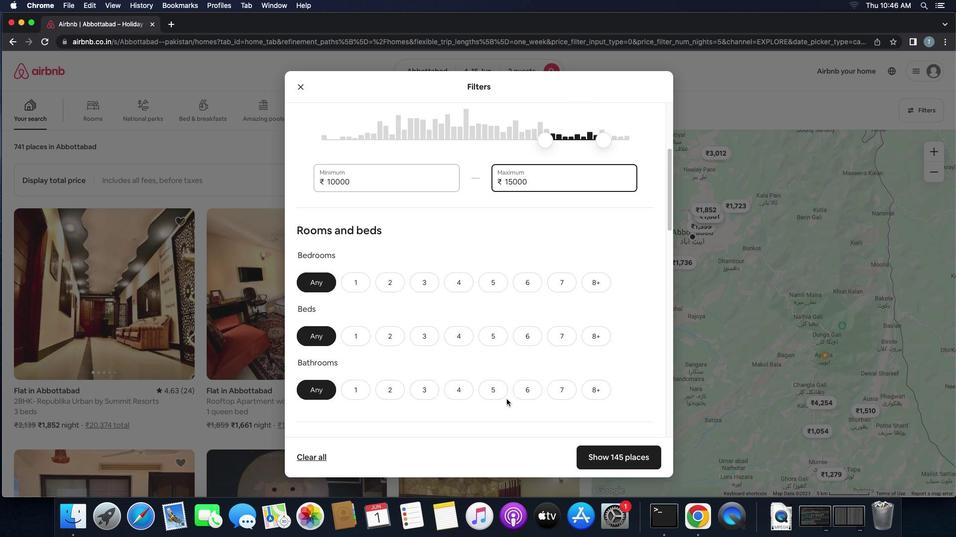 
Action: Mouse scrolled (506, 399) with delta (0, 0)
Screenshot: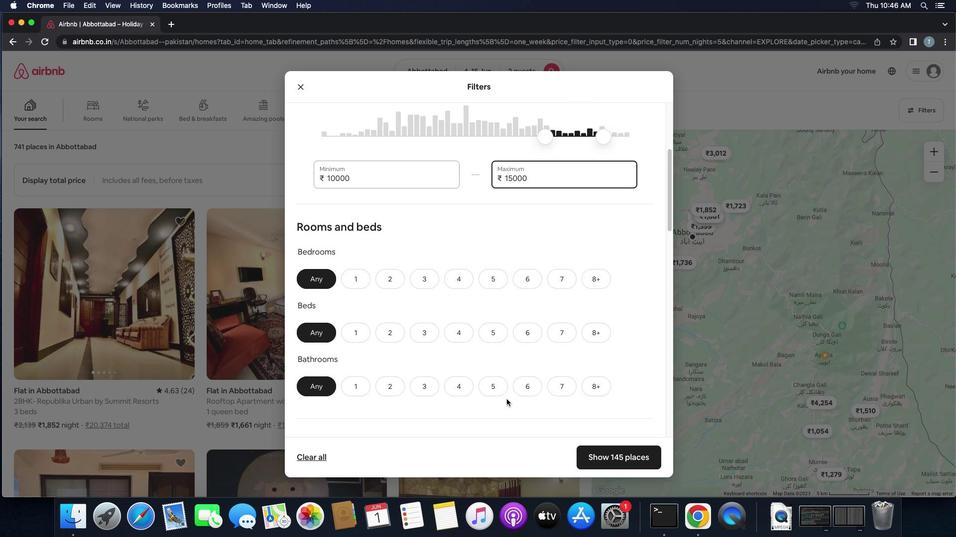 
Action: Mouse scrolled (506, 399) with delta (0, 0)
Screenshot: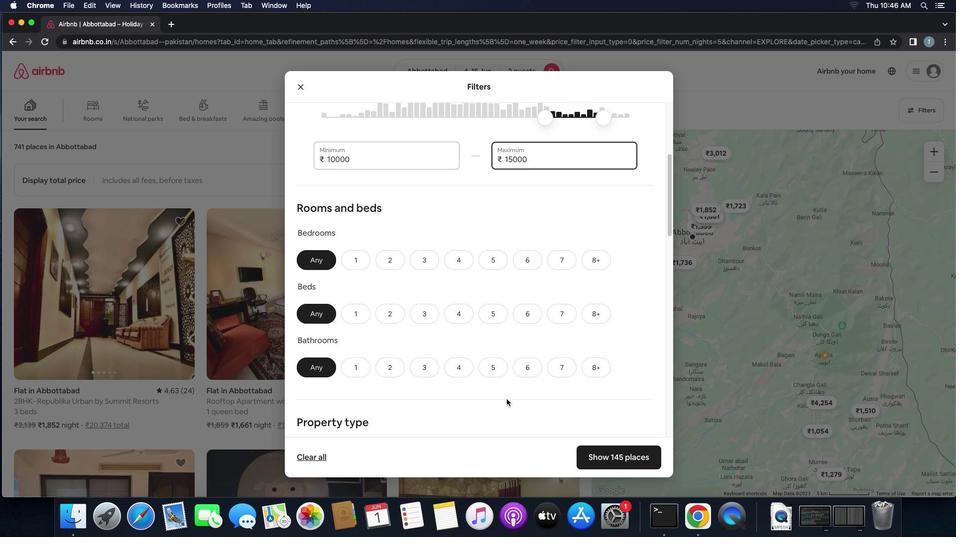 
Action: Mouse moved to (356, 243)
Screenshot: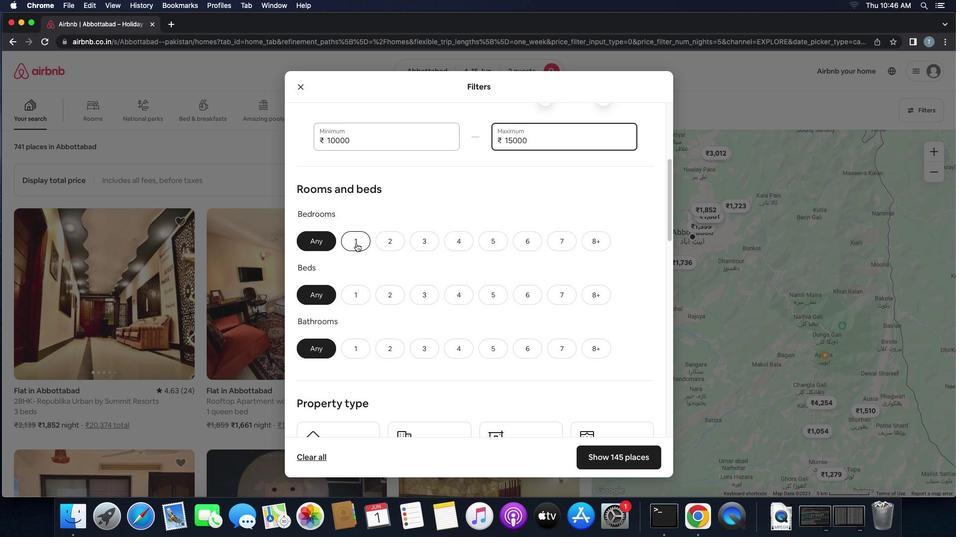 
Action: Mouse pressed left at (356, 243)
Screenshot: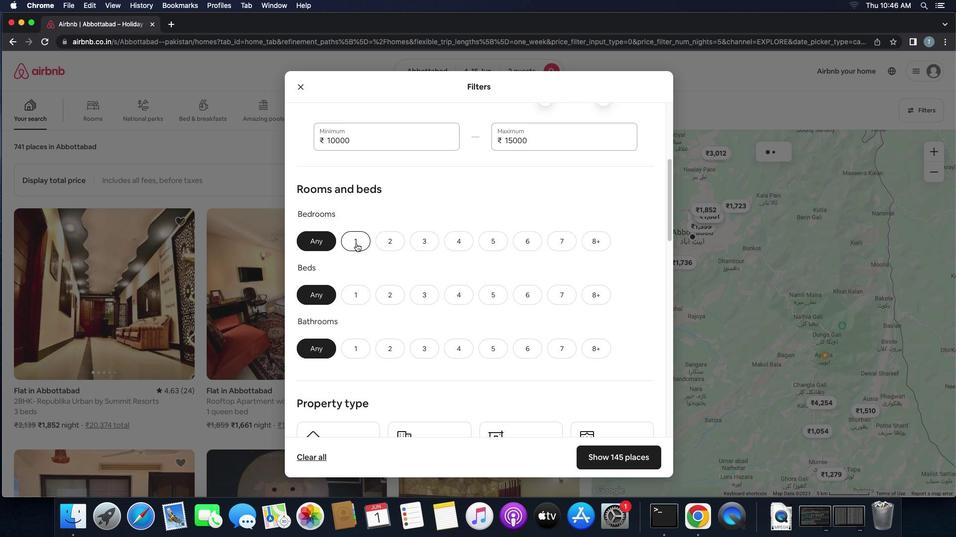 
Action: Mouse moved to (354, 301)
Screenshot: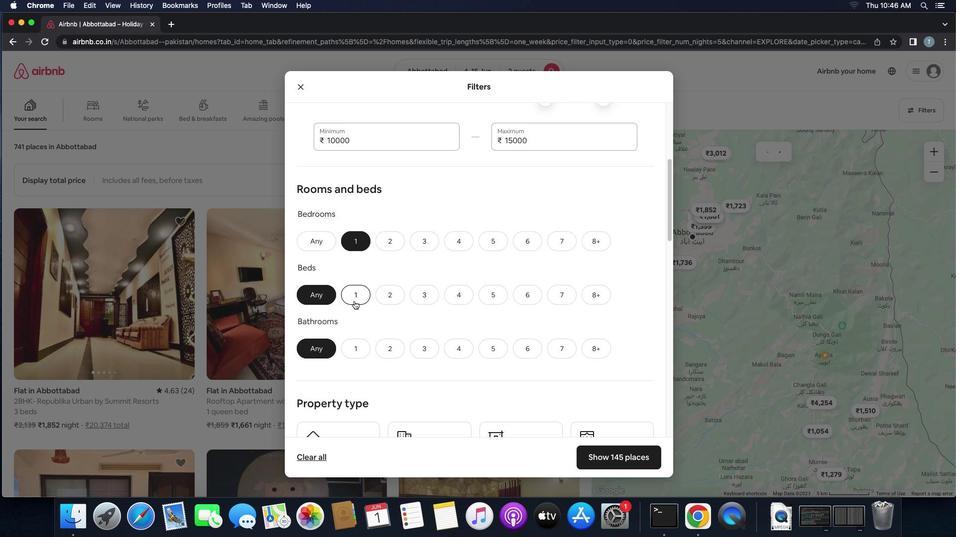 
Action: Mouse pressed left at (354, 301)
Screenshot: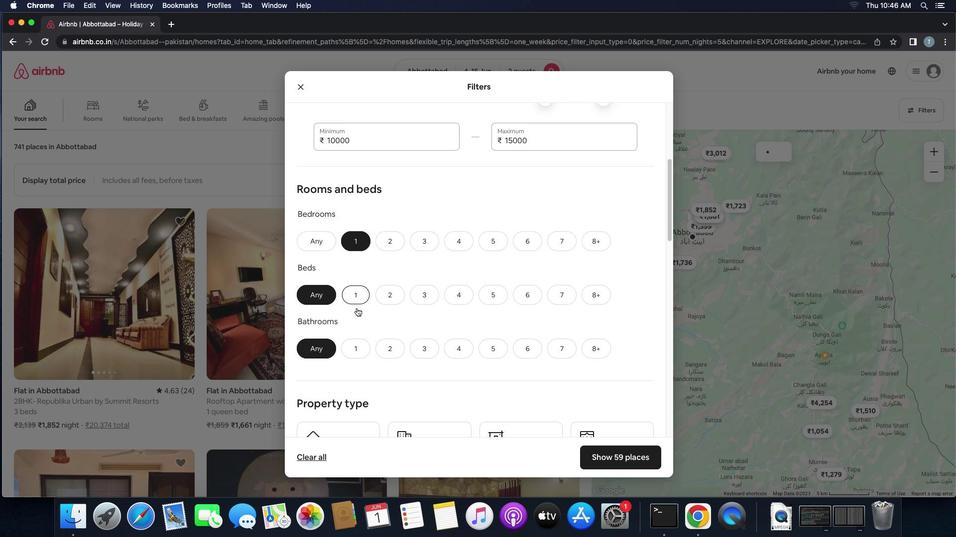 
Action: Mouse moved to (364, 349)
Screenshot: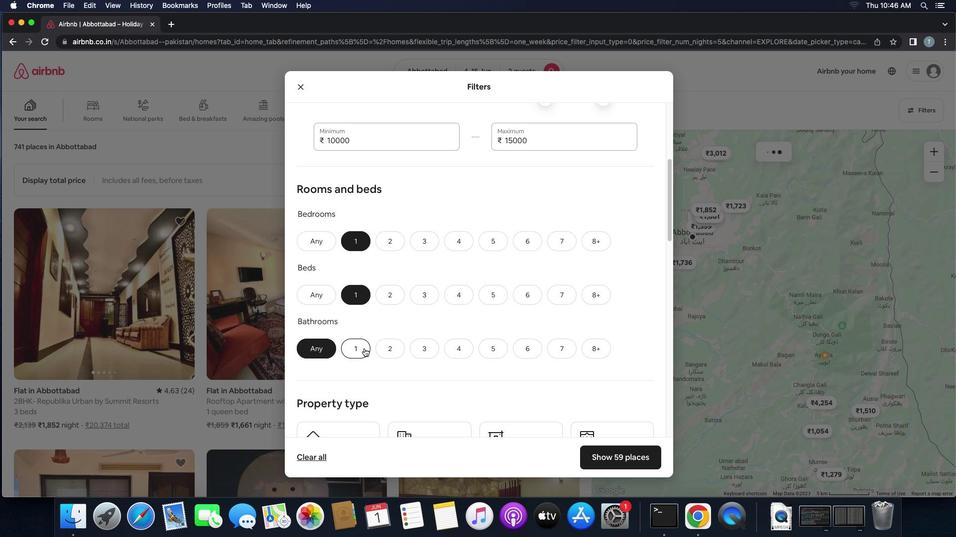 
Action: Mouse pressed left at (364, 349)
Screenshot: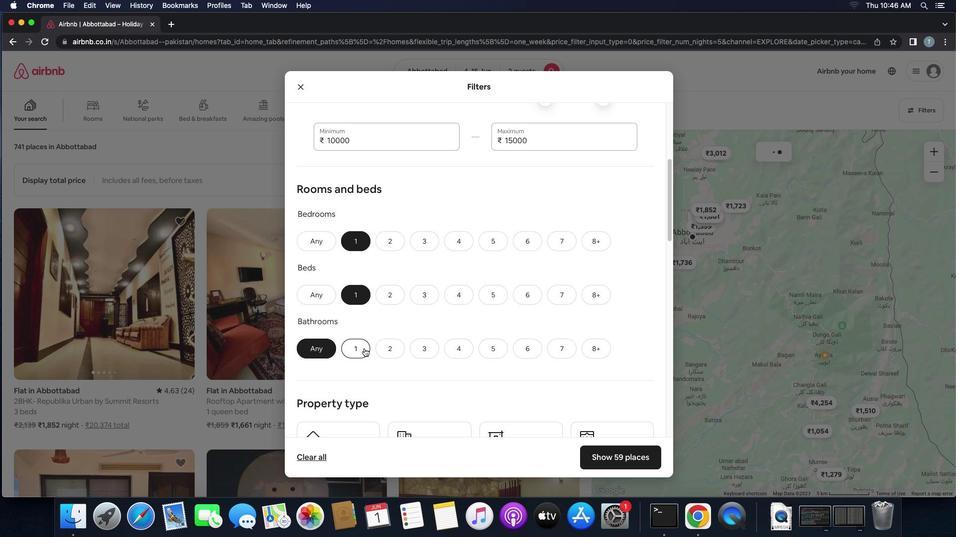 
Action: Mouse moved to (425, 348)
Screenshot: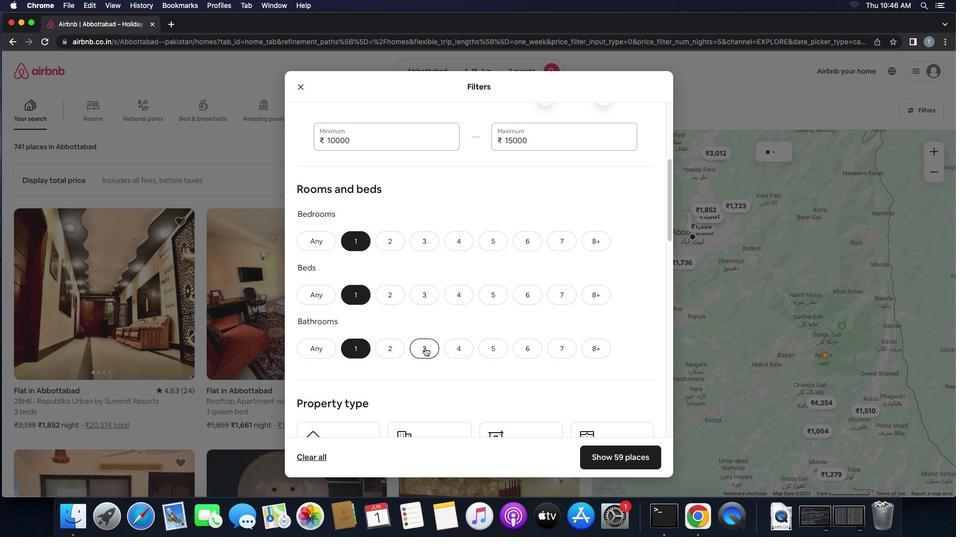 
Action: Mouse scrolled (425, 348) with delta (0, 0)
Screenshot: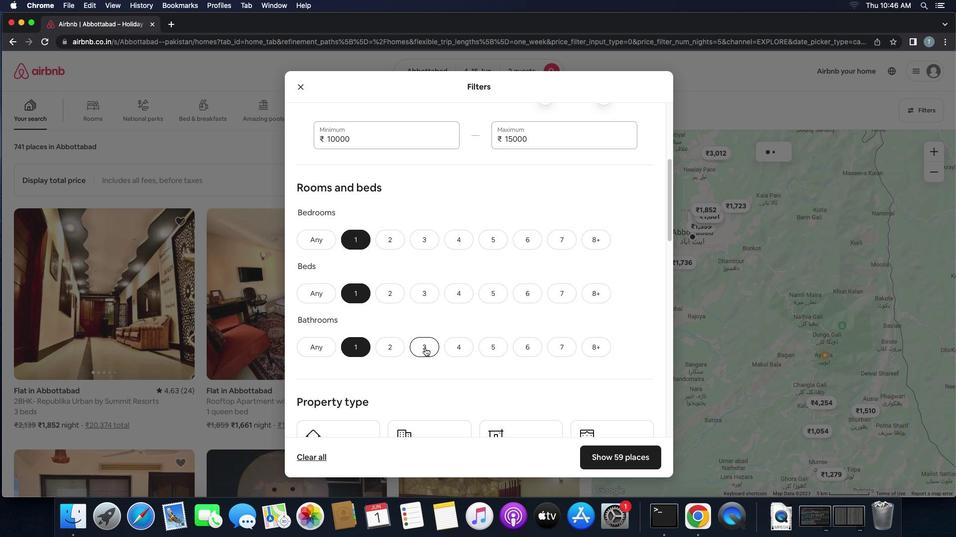 
Action: Mouse scrolled (425, 348) with delta (0, 0)
Screenshot: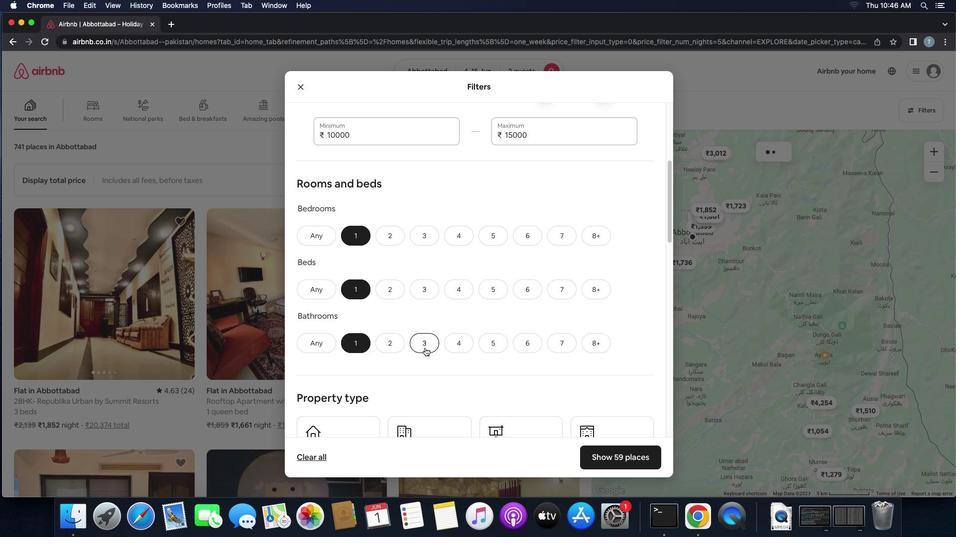
Action: Mouse scrolled (425, 348) with delta (0, 0)
Screenshot: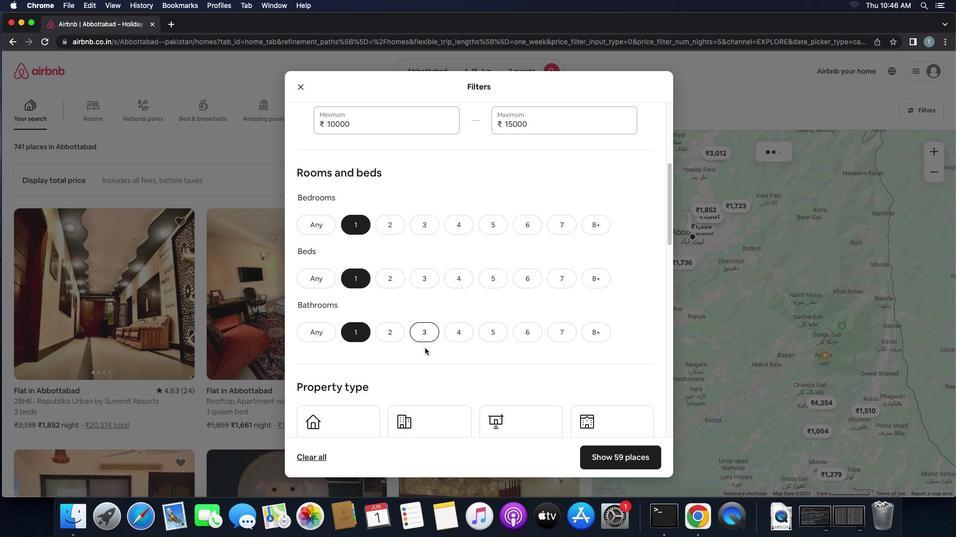 
Action: Mouse scrolled (425, 348) with delta (0, 0)
Screenshot: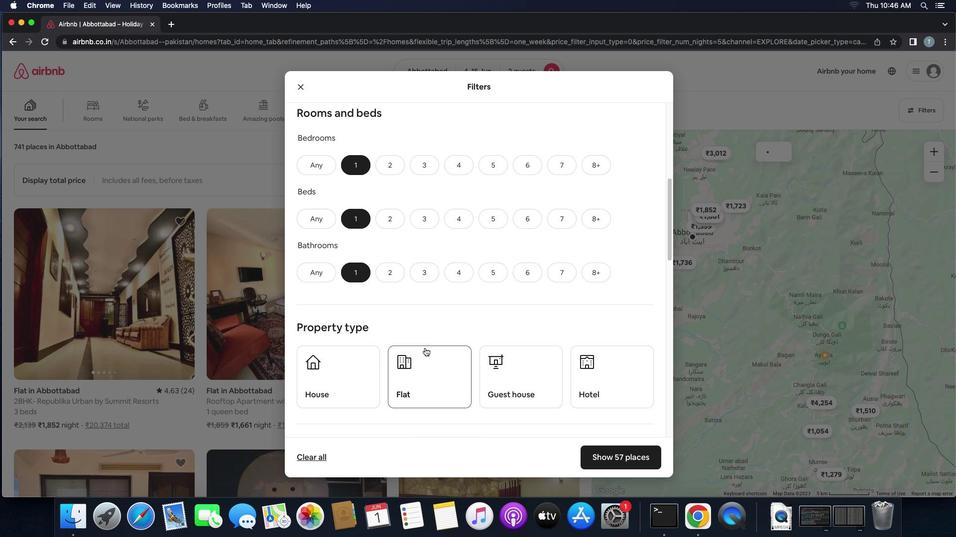 
Action: Mouse scrolled (425, 348) with delta (0, 0)
Screenshot: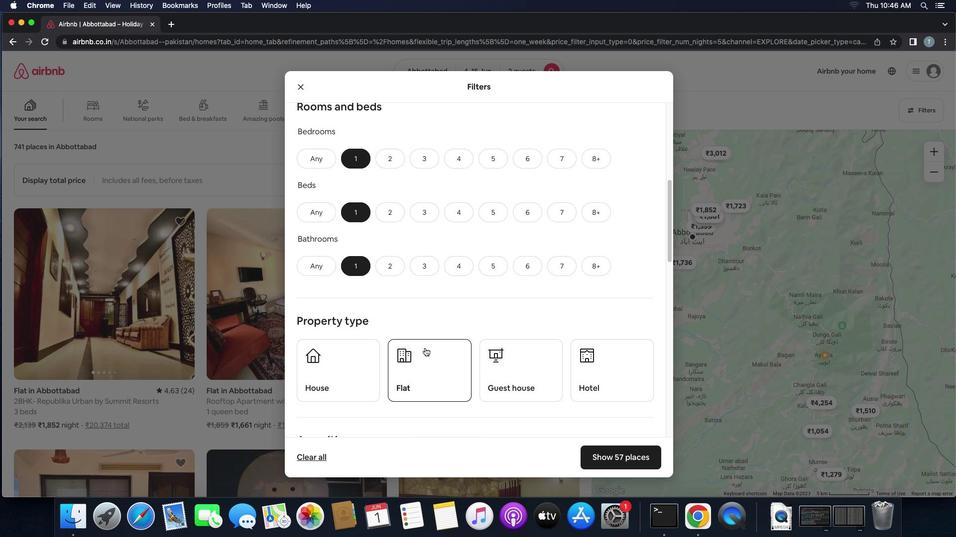 
Action: Mouse scrolled (425, 348) with delta (0, 0)
Screenshot: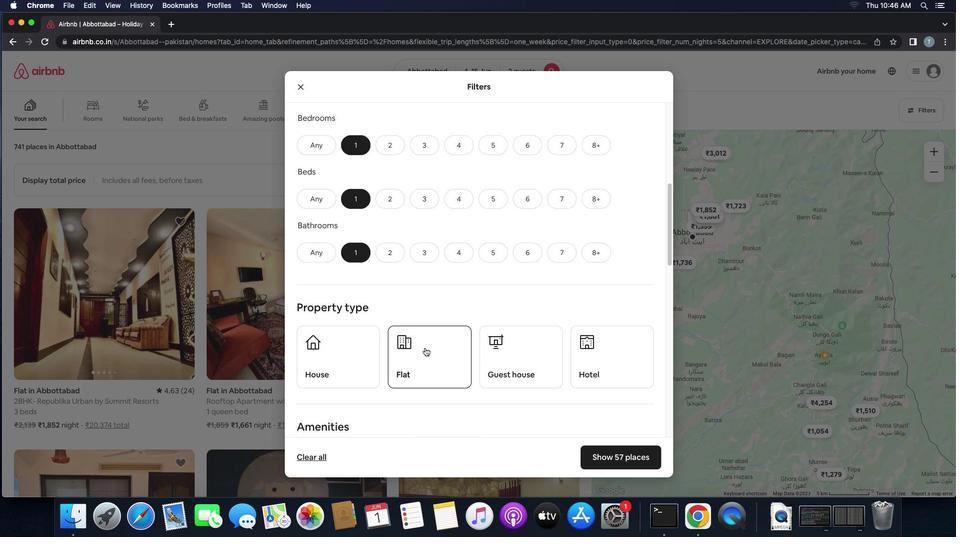 
Action: Mouse scrolled (425, 348) with delta (0, 0)
Screenshot: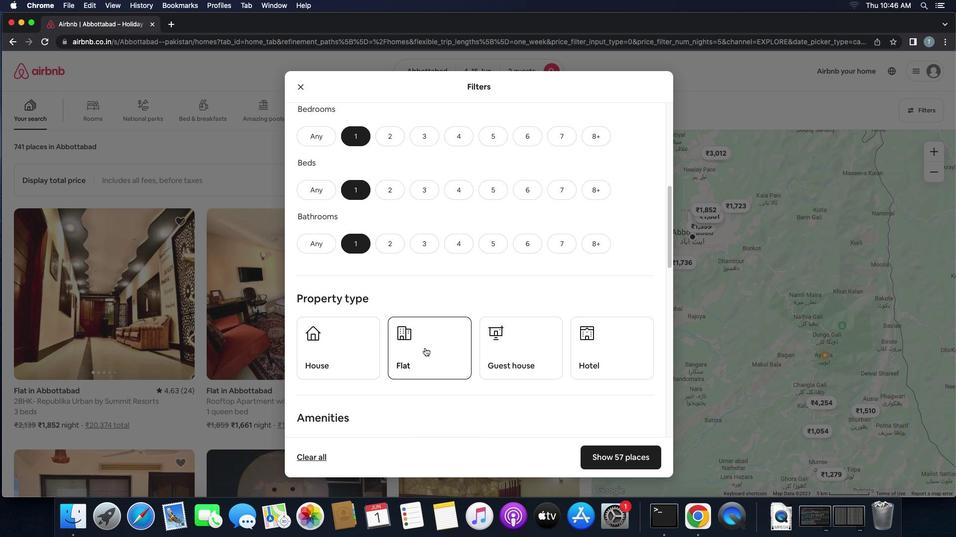 
Action: Mouse scrolled (425, 348) with delta (0, 0)
Screenshot: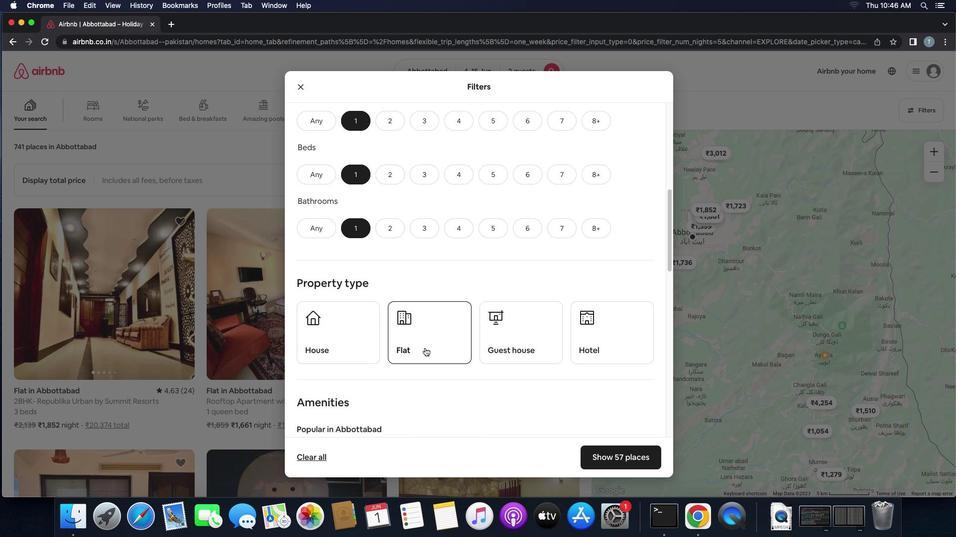 
Action: Mouse scrolled (425, 348) with delta (0, 0)
Screenshot: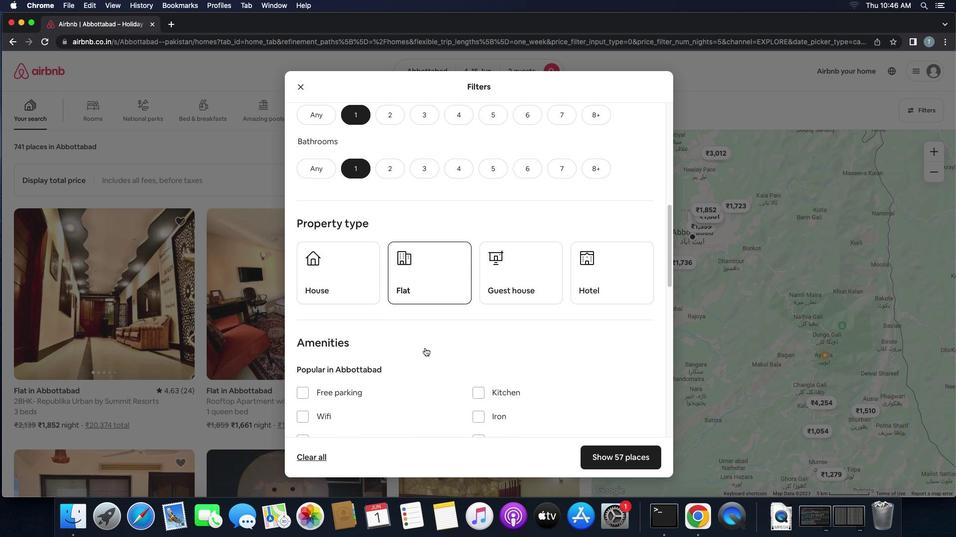 
Action: Mouse scrolled (425, 348) with delta (0, 0)
Screenshot: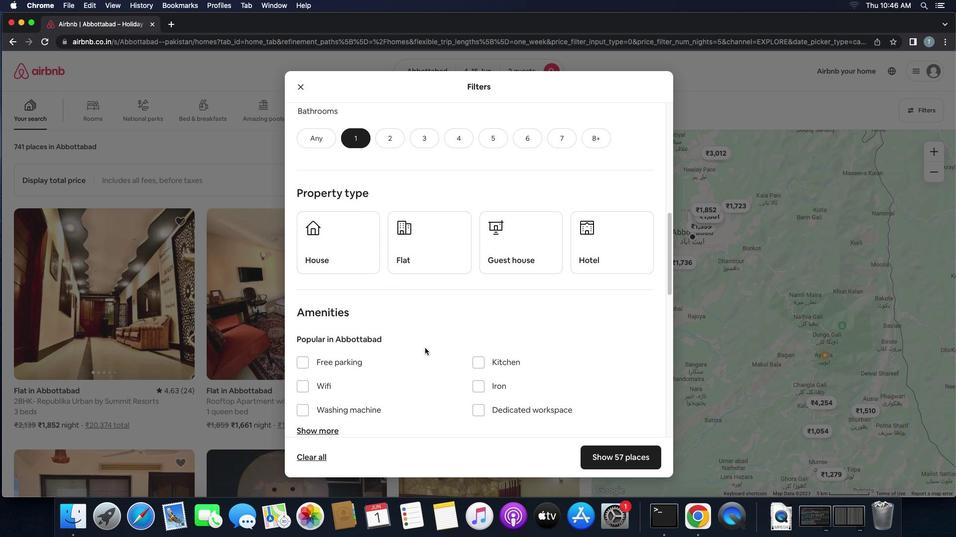 
Action: Mouse scrolled (425, 348) with delta (0, 0)
Screenshot: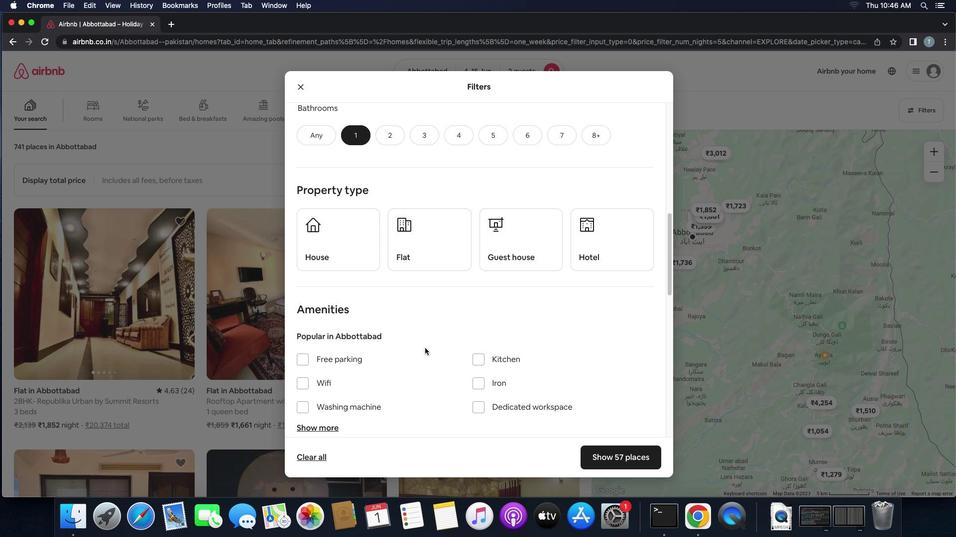 
Action: Mouse scrolled (425, 348) with delta (0, 0)
Screenshot: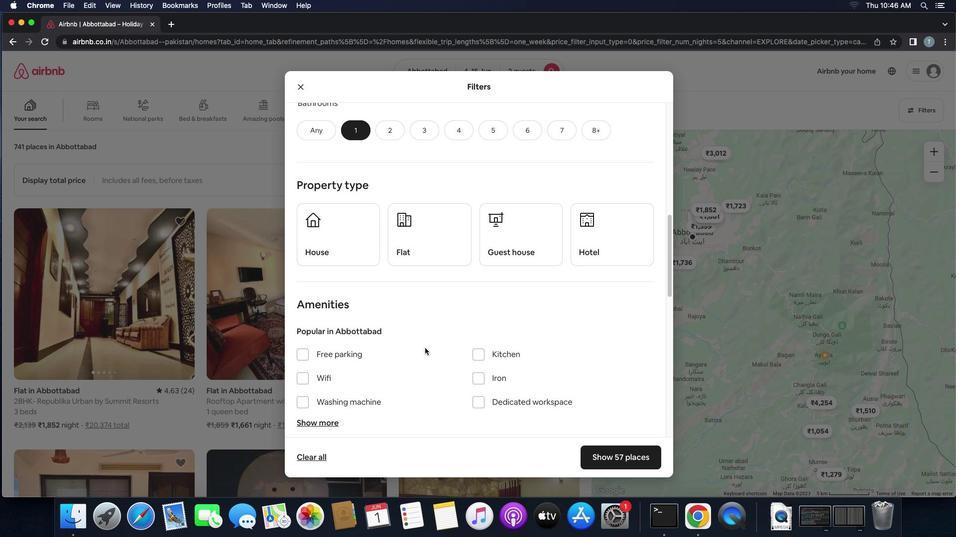 
Action: Mouse scrolled (425, 348) with delta (0, 0)
Screenshot: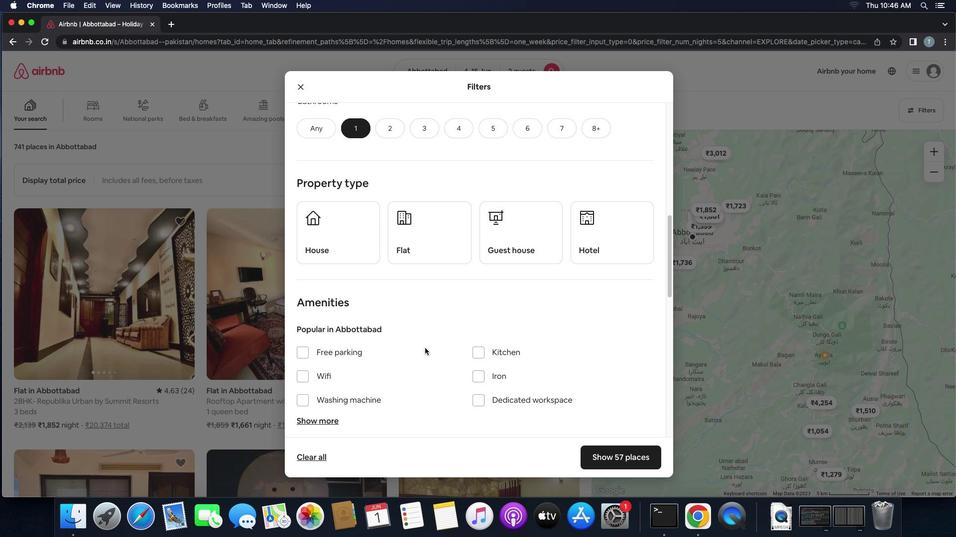 
Action: Mouse moved to (341, 236)
Screenshot: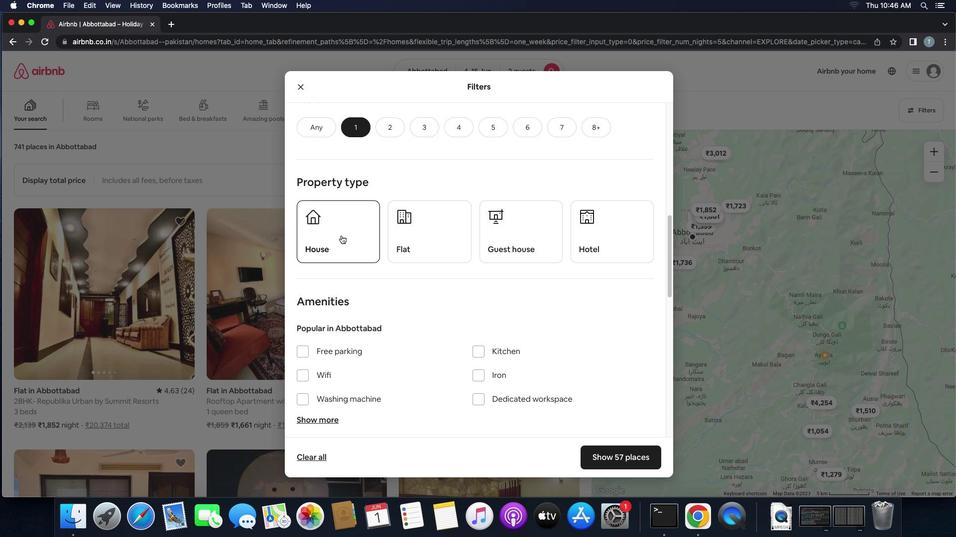 
Action: Mouse pressed left at (341, 236)
Screenshot: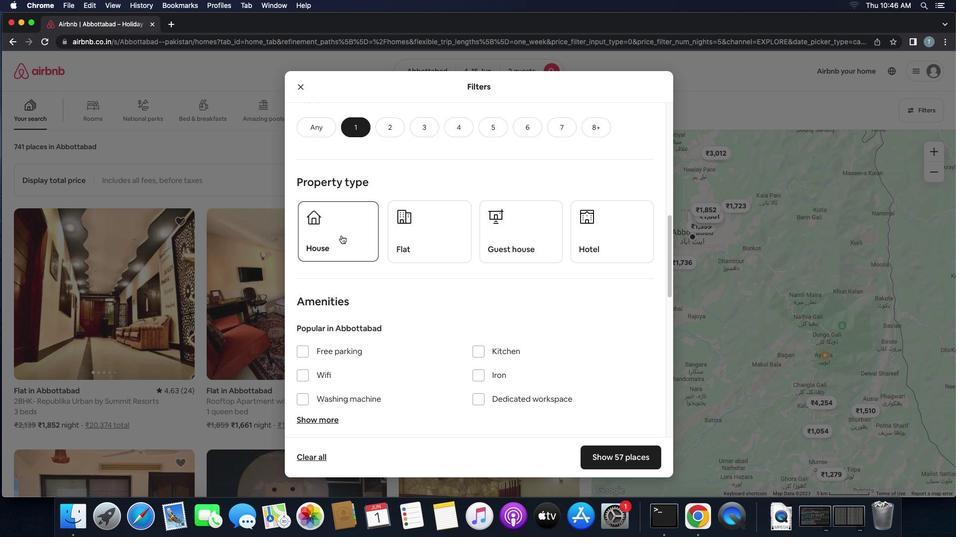 
Action: Mouse moved to (415, 247)
Screenshot: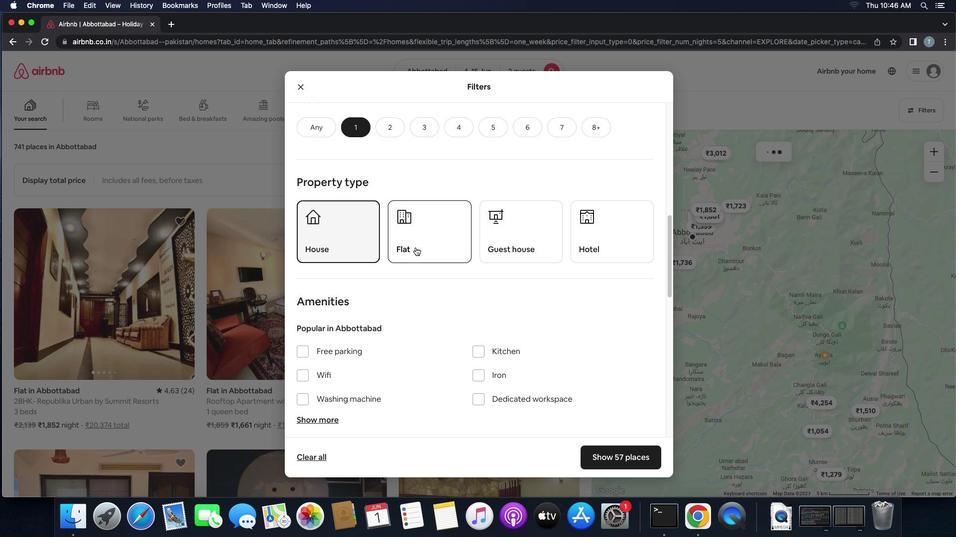 
Action: Mouse pressed left at (415, 247)
Screenshot: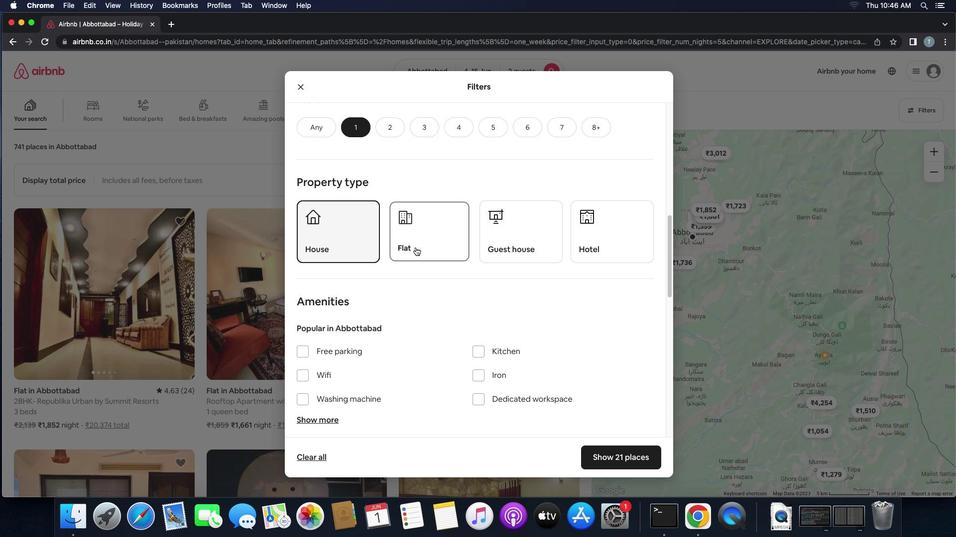 
Action: Mouse moved to (503, 245)
Screenshot: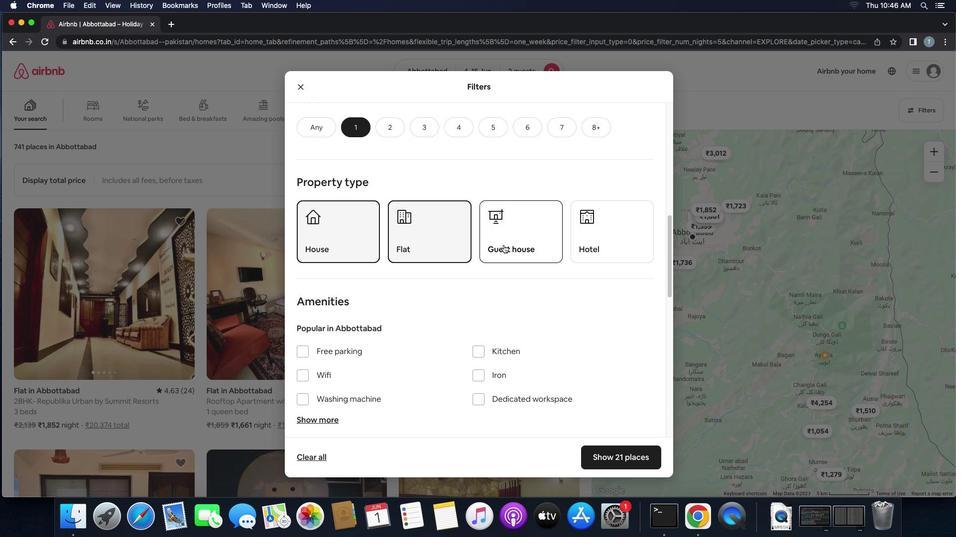 
Action: Mouse pressed left at (503, 245)
Screenshot: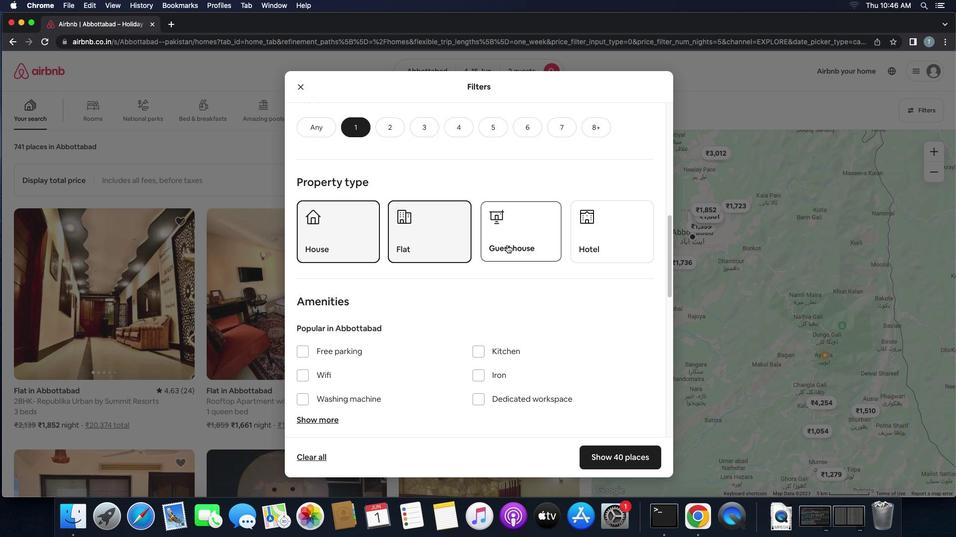 
Action: Mouse moved to (605, 245)
Screenshot: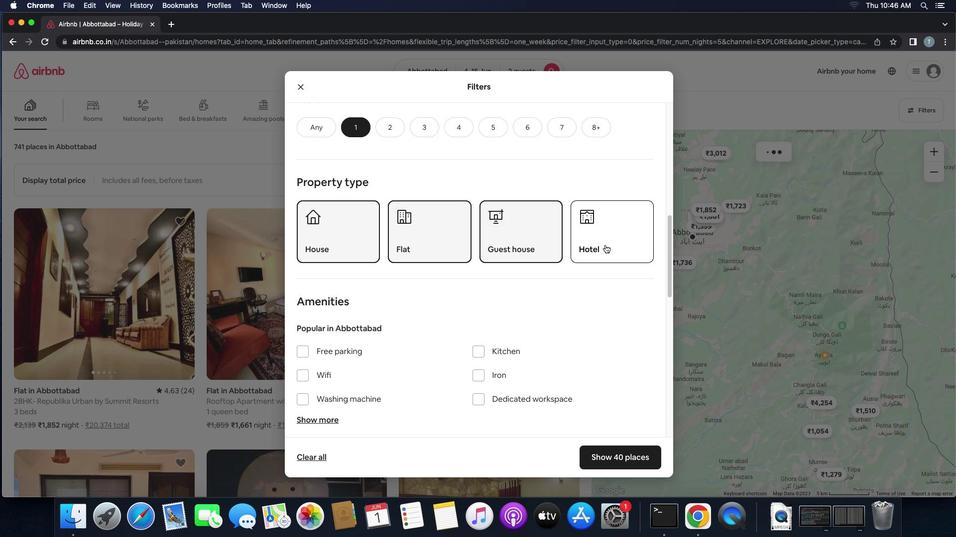
Action: Mouse pressed left at (605, 245)
Screenshot: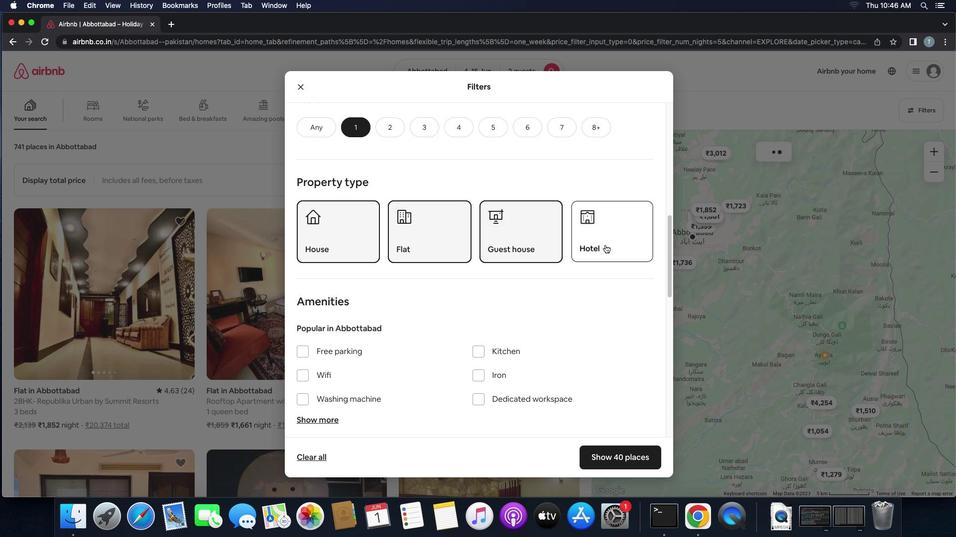 
Action: Mouse moved to (484, 349)
Screenshot: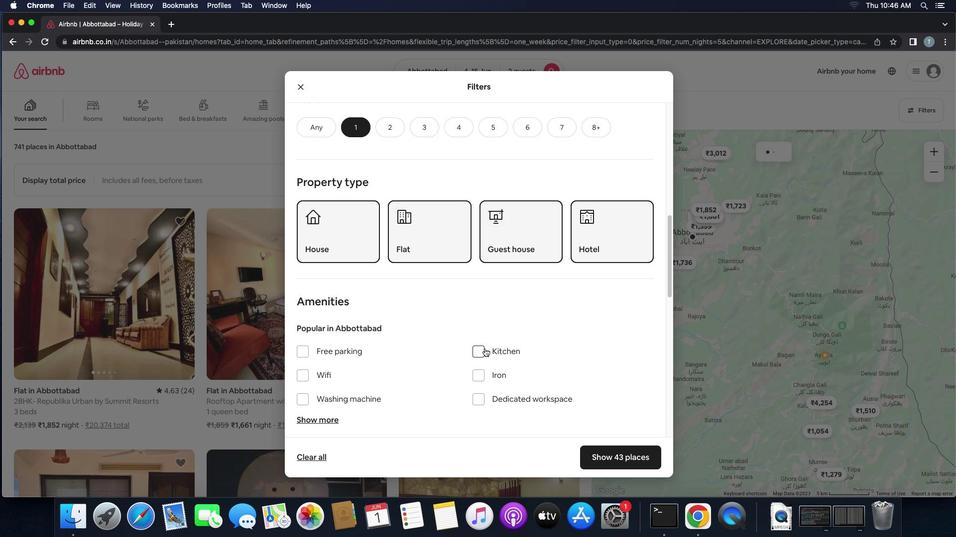 
Action: Mouse scrolled (484, 349) with delta (0, 0)
Screenshot: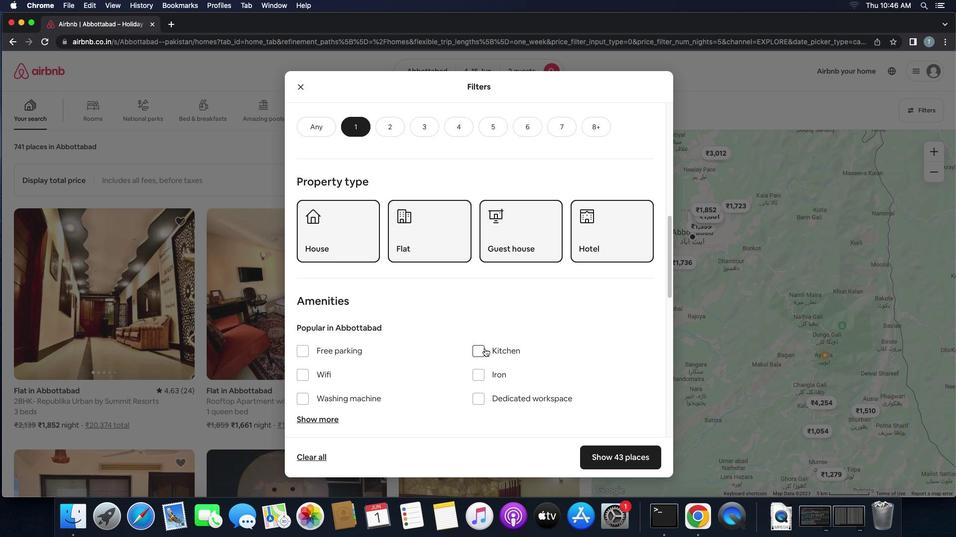 
Action: Mouse scrolled (484, 349) with delta (0, 0)
Screenshot: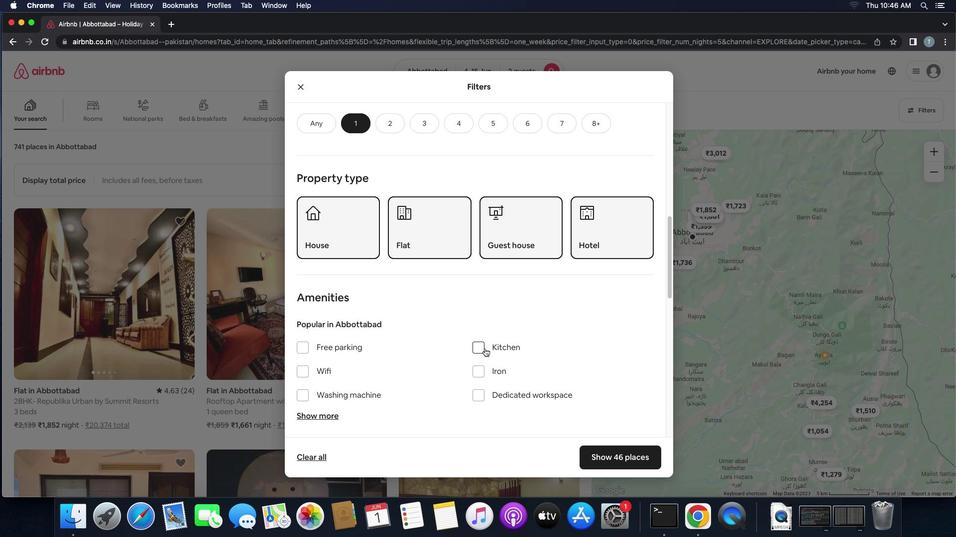 
Action: Mouse scrolled (484, 349) with delta (0, 0)
Screenshot: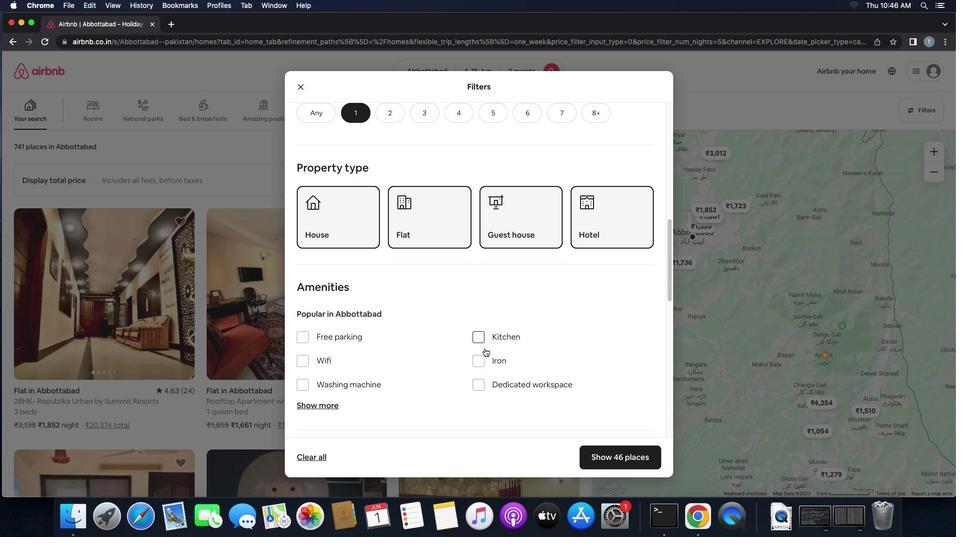 
Action: Mouse scrolled (484, 349) with delta (0, 0)
Screenshot: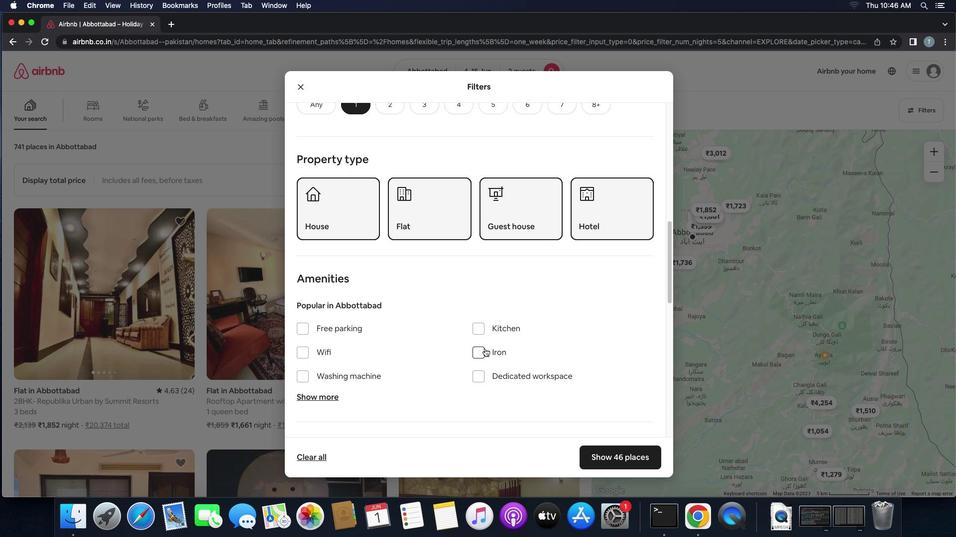 
Action: Mouse scrolled (484, 349) with delta (0, 0)
Screenshot: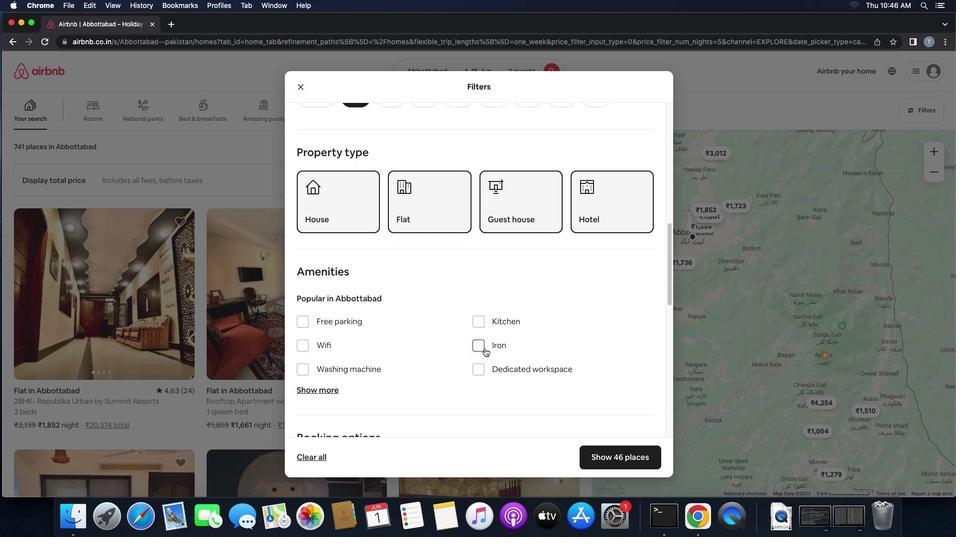 
Action: Mouse scrolled (484, 349) with delta (0, 0)
Screenshot: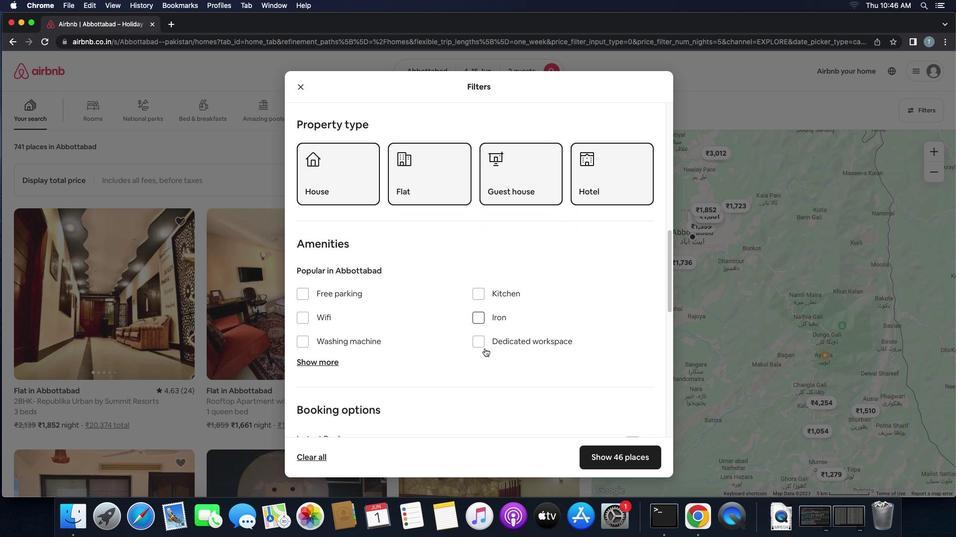 
Action: Mouse scrolled (484, 349) with delta (0, 0)
Screenshot: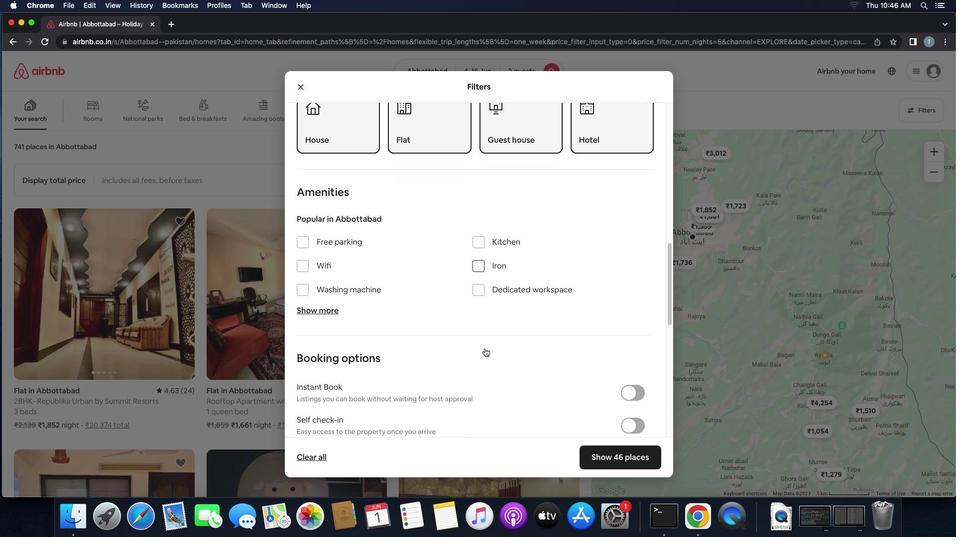 
Action: Mouse scrolled (484, 349) with delta (0, 0)
Screenshot: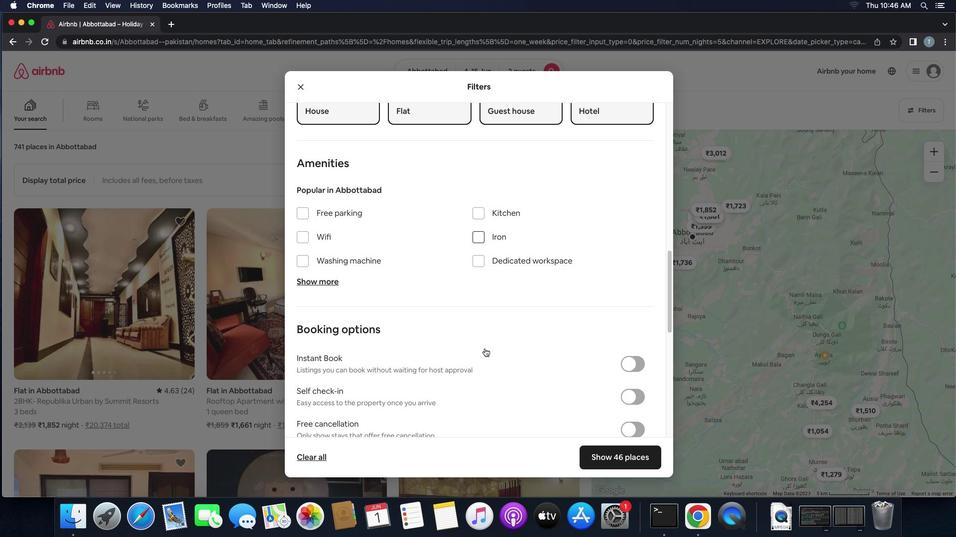 
Action: Mouse scrolled (484, 349) with delta (0, 0)
Screenshot: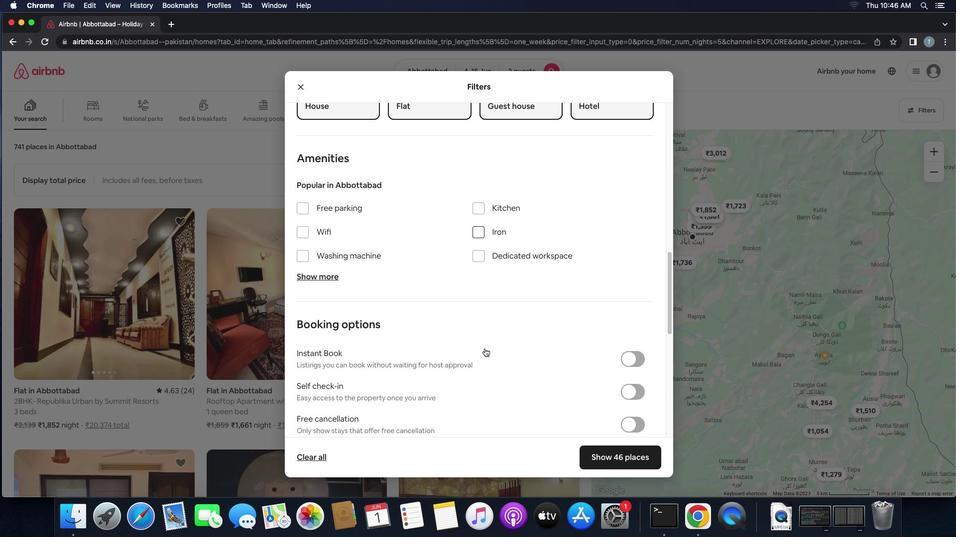 
Action: Mouse scrolled (484, 349) with delta (0, 0)
Screenshot: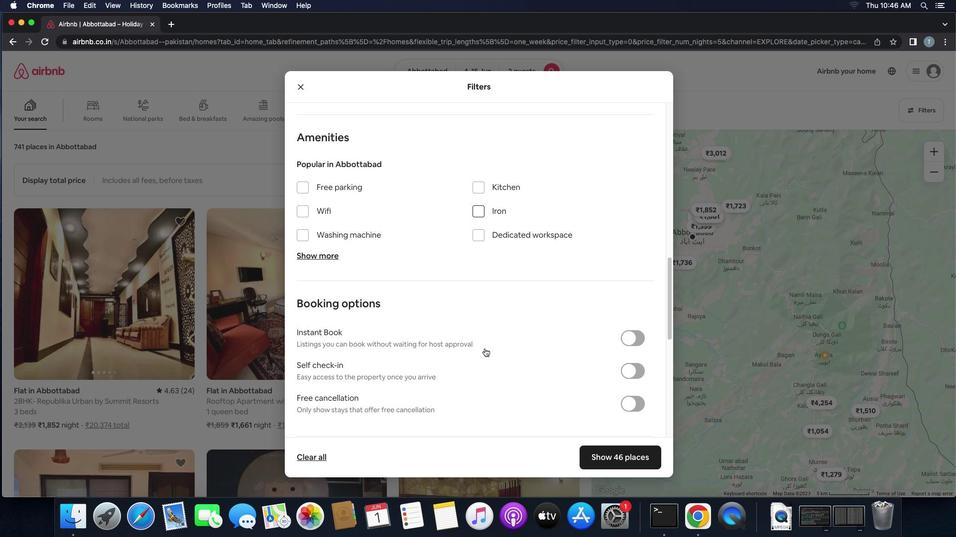 
Action: Mouse scrolled (484, 349) with delta (0, 0)
Screenshot: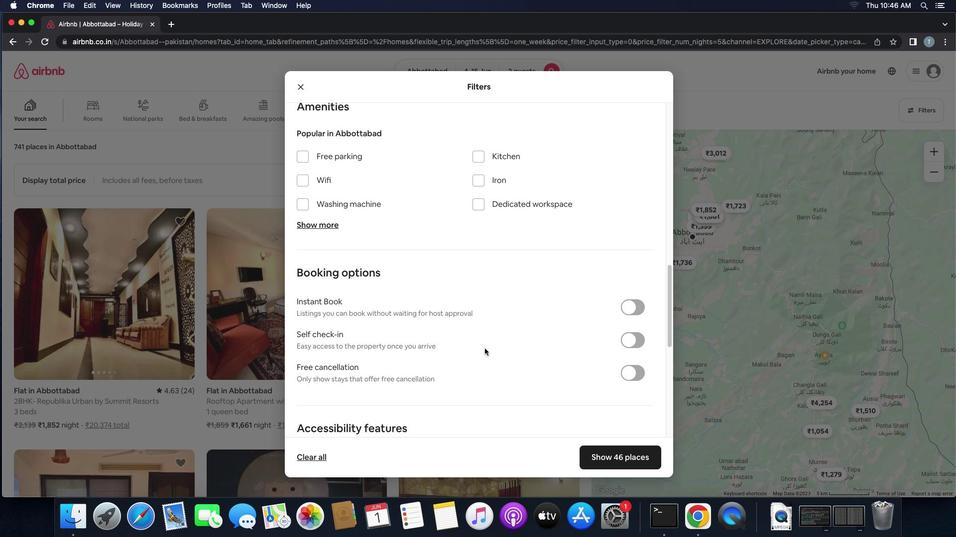
Action: Mouse scrolled (484, 349) with delta (0, 0)
Screenshot: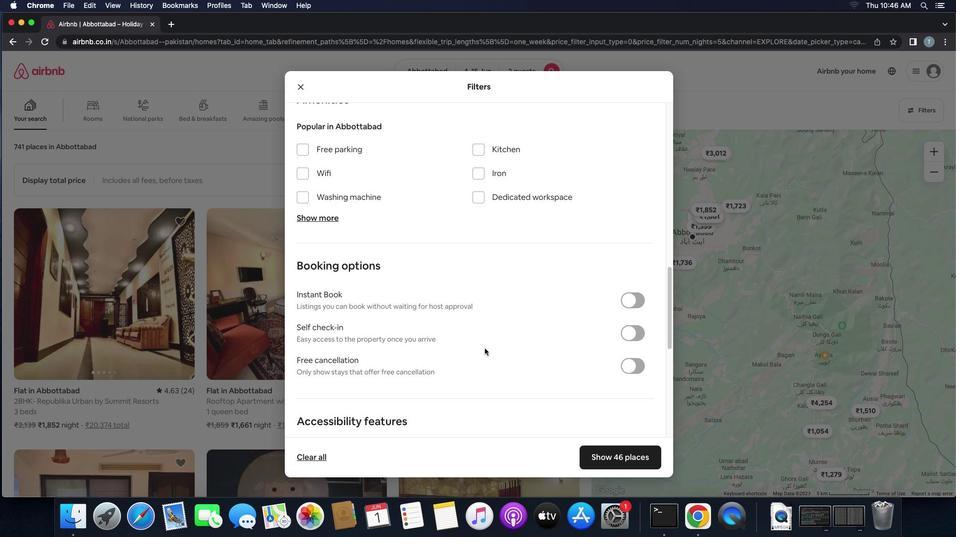 
Action: Mouse scrolled (484, 349) with delta (0, 0)
Screenshot: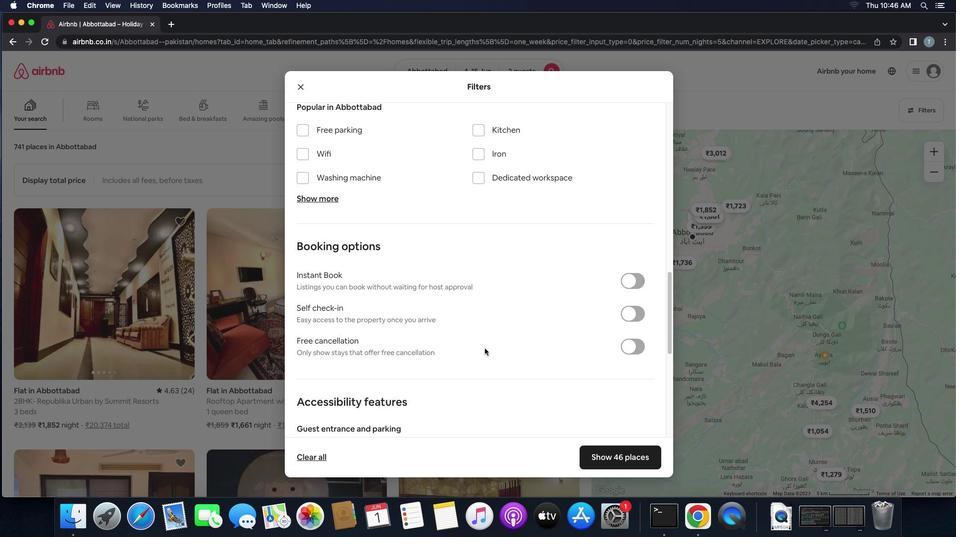 
Action: Mouse scrolled (484, 349) with delta (0, 0)
Screenshot: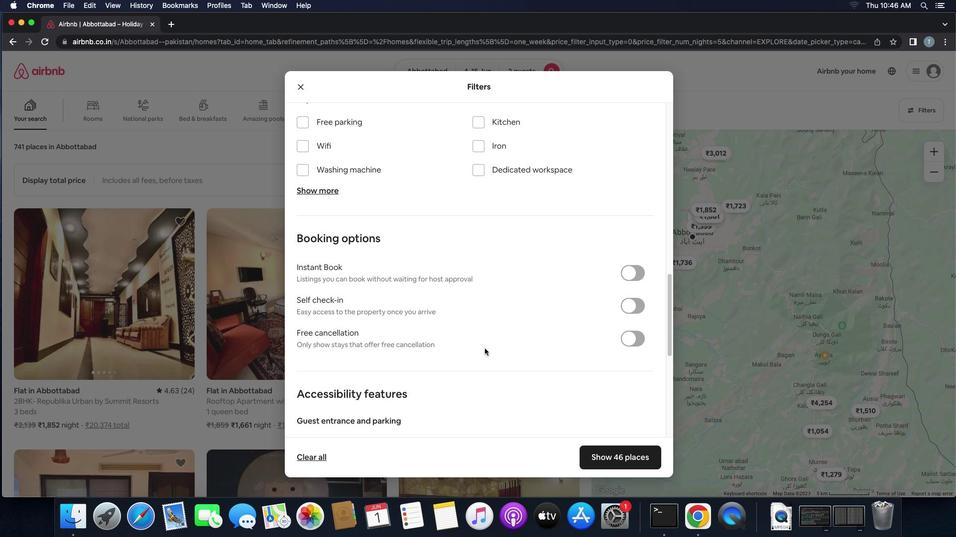
Action: Mouse moved to (639, 304)
Screenshot: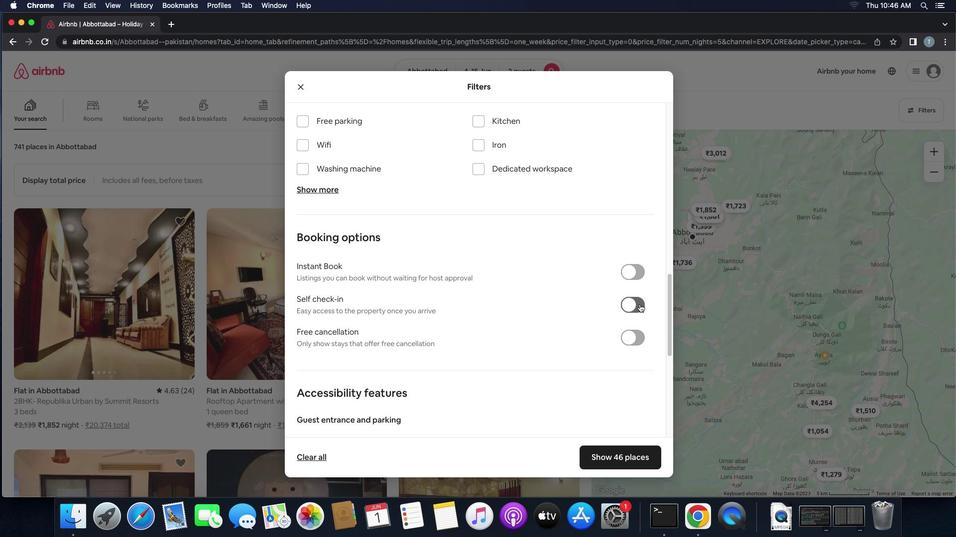 
Action: Mouse pressed left at (639, 304)
Screenshot: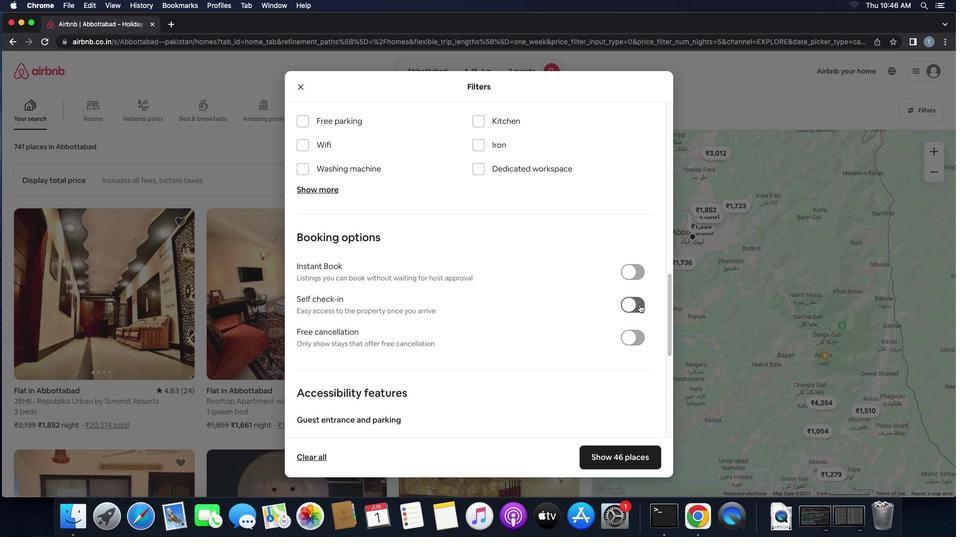
Action: Mouse moved to (444, 339)
Screenshot: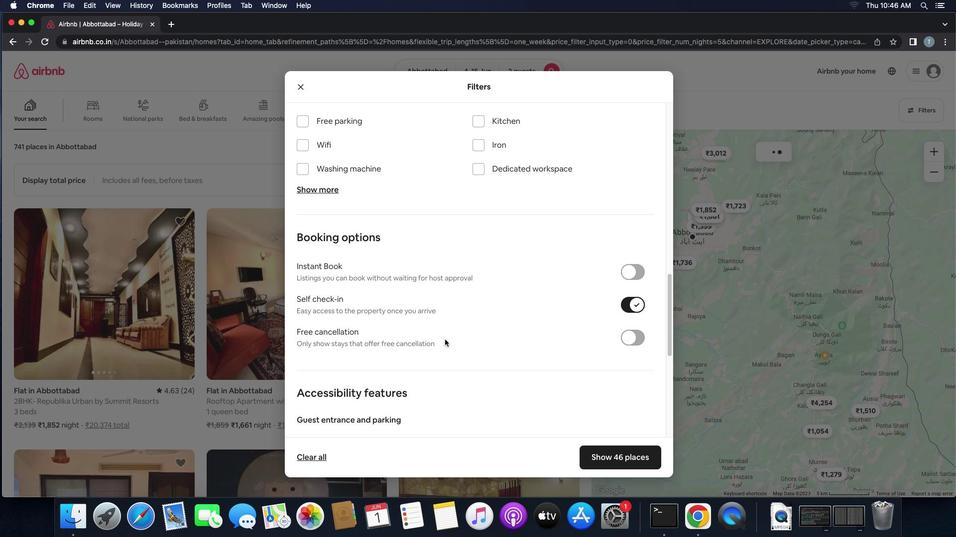 
Action: Mouse scrolled (444, 339) with delta (0, 0)
Screenshot: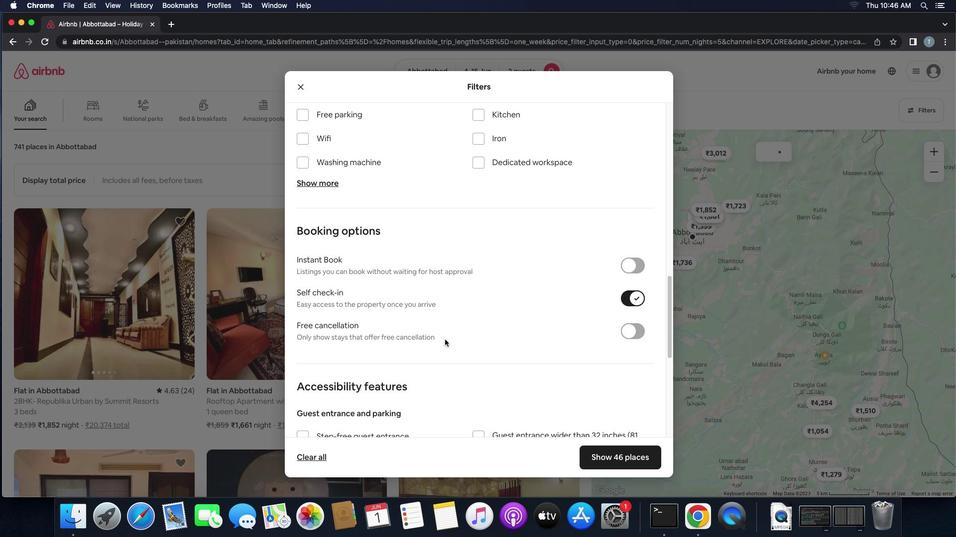 
Action: Mouse scrolled (444, 339) with delta (0, 0)
Screenshot: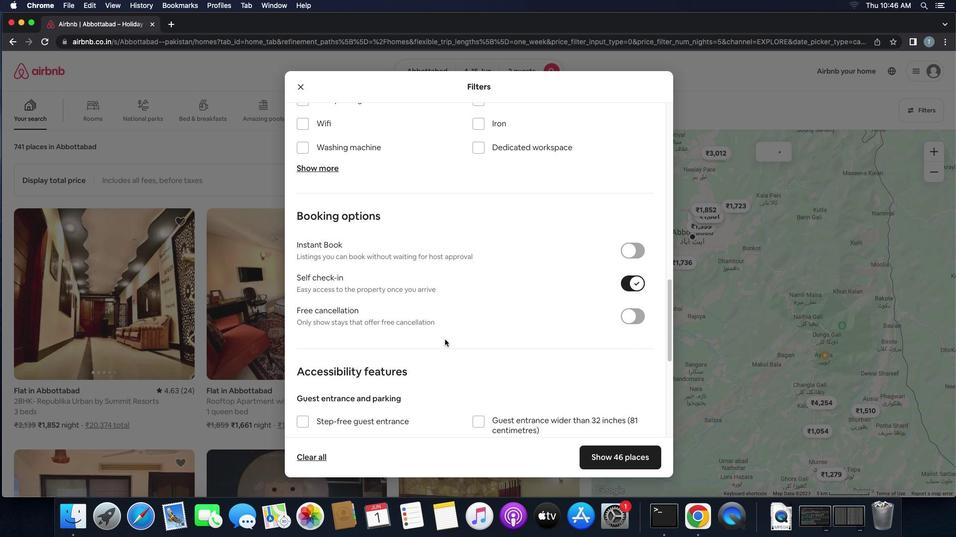 
Action: Mouse scrolled (444, 339) with delta (0, -1)
Screenshot: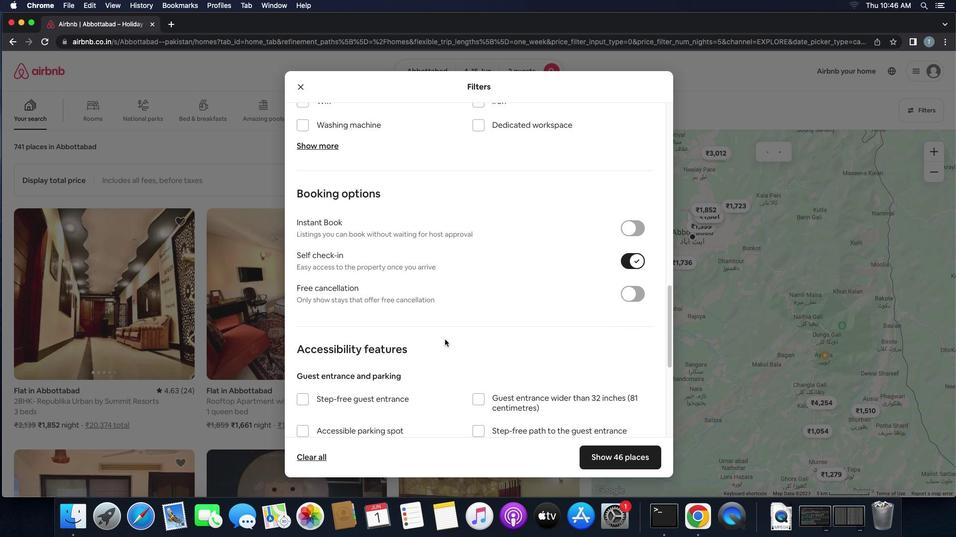 
Action: Mouse scrolled (444, 339) with delta (0, 0)
Screenshot: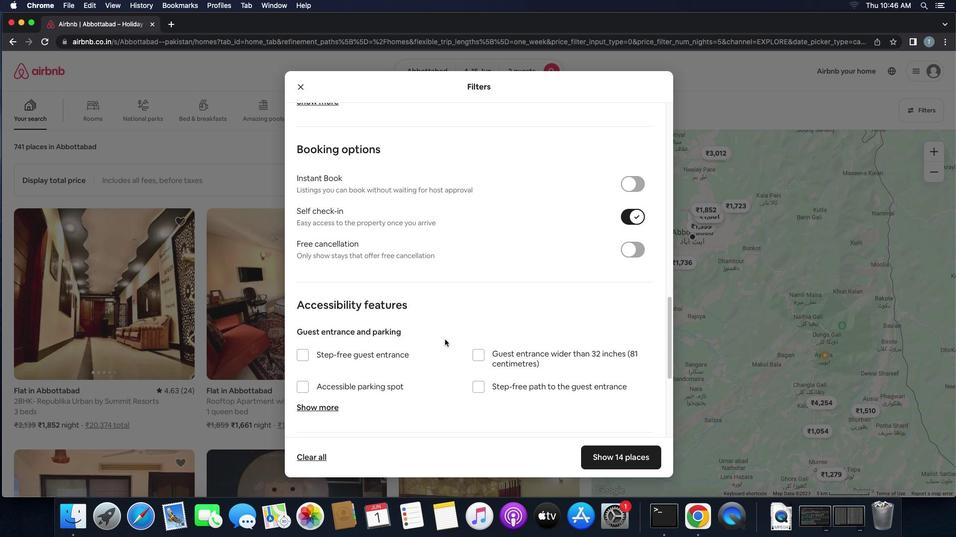 
Action: Mouse scrolled (444, 339) with delta (0, 0)
Screenshot: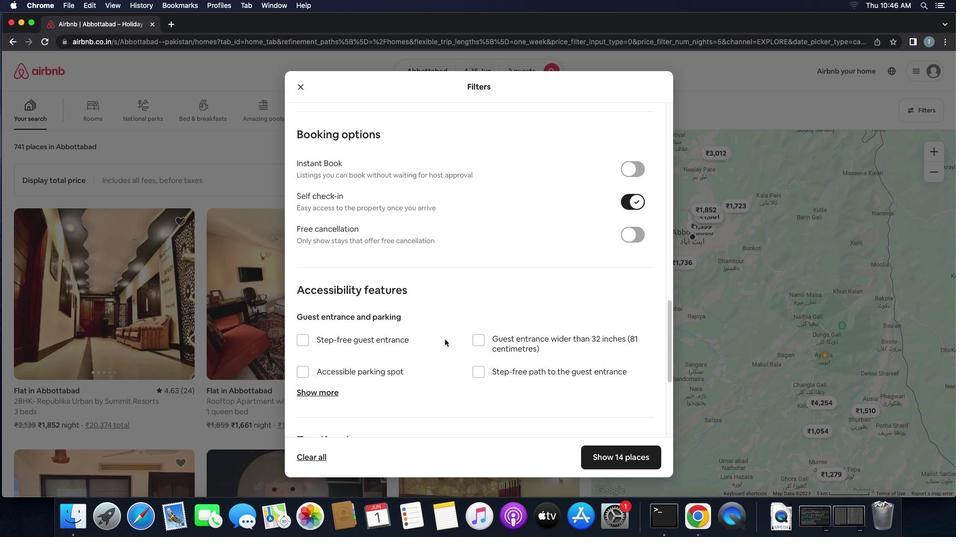 
Action: Mouse scrolled (444, 339) with delta (0, -1)
Screenshot: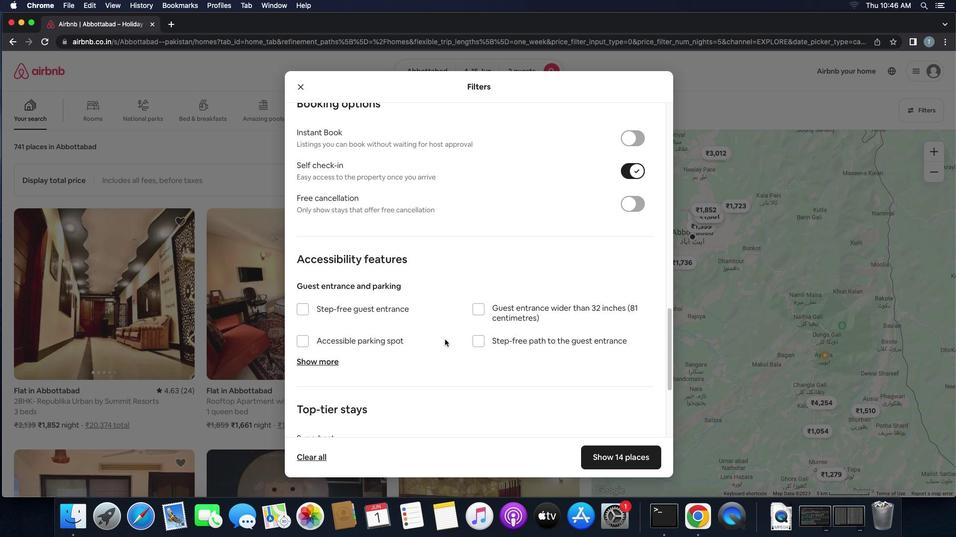 
Action: Mouse scrolled (444, 339) with delta (0, -1)
Screenshot: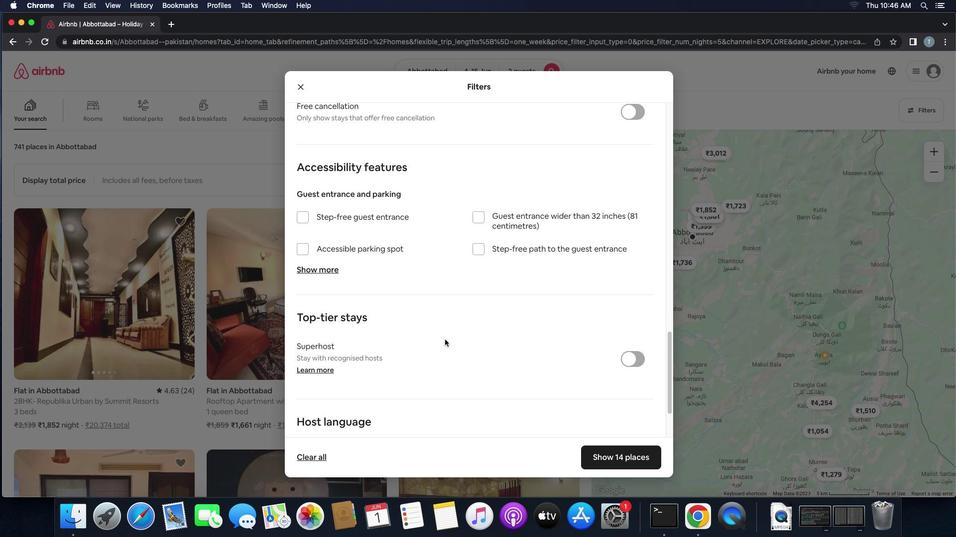 
Action: Mouse scrolled (444, 339) with delta (0, 0)
Screenshot: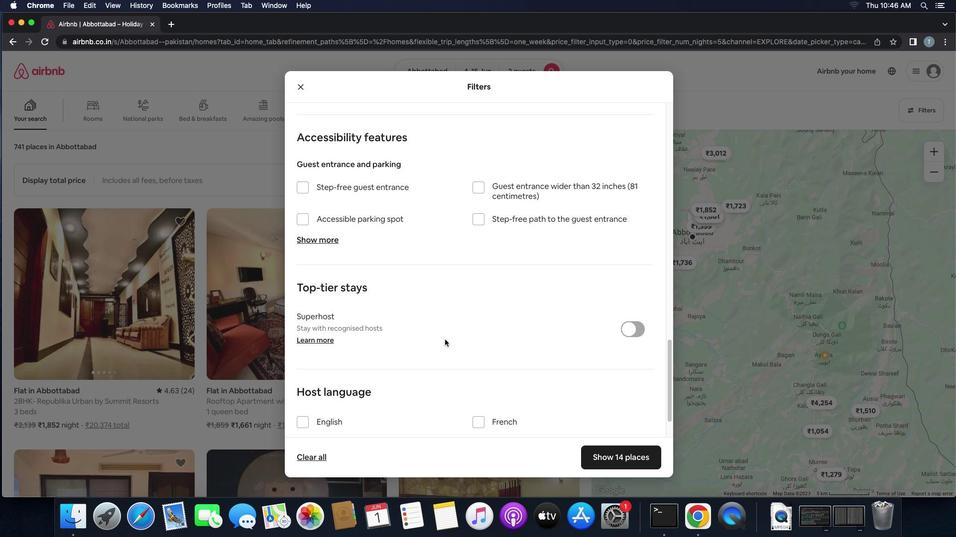 
Action: Mouse scrolled (444, 339) with delta (0, 0)
Screenshot: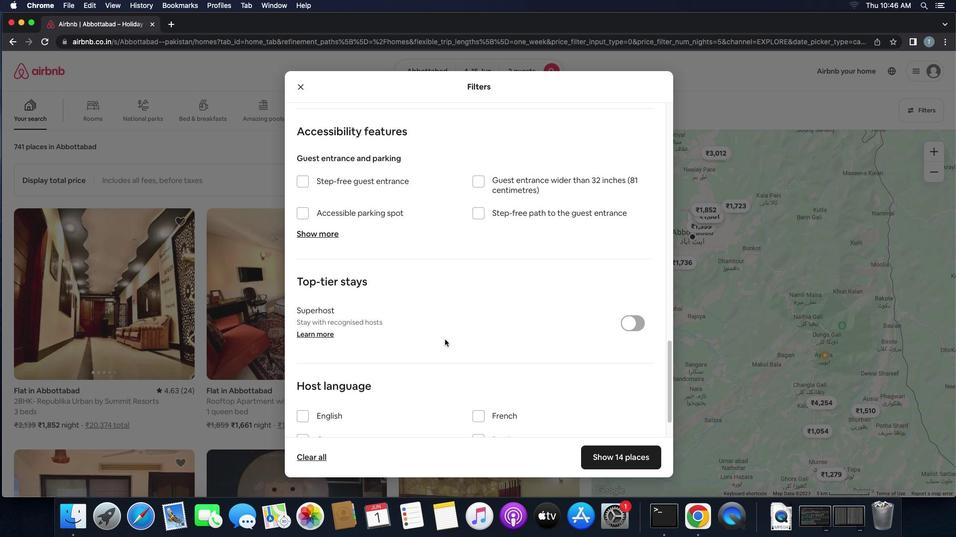 
Action: Mouse scrolled (444, 339) with delta (0, -1)
Screenshot: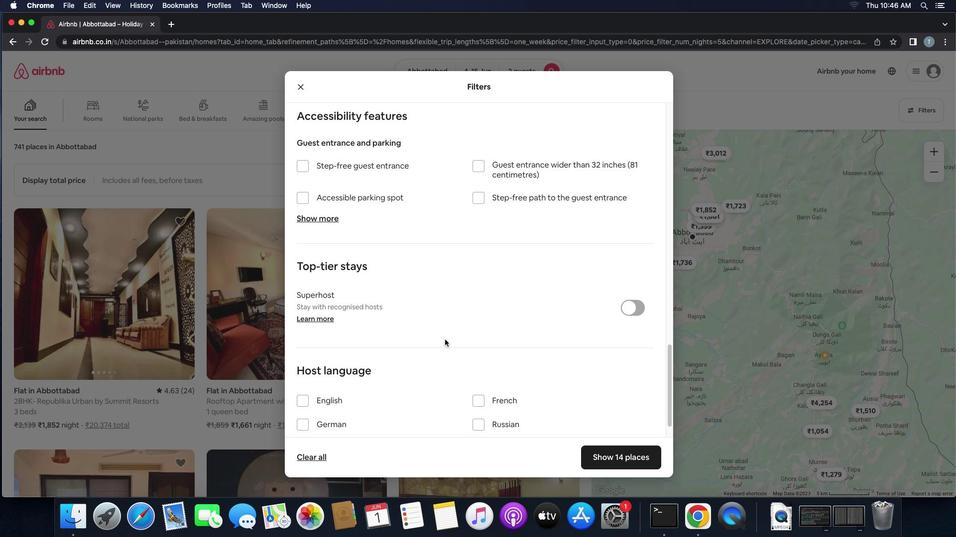 
Action: Mouse scrolled (444, 339) with delta (0, -1)
Screenshot: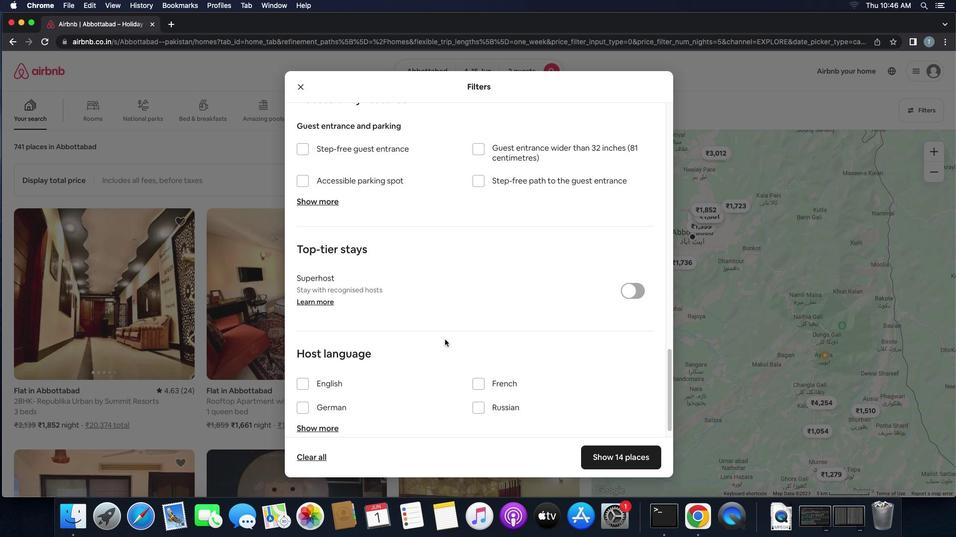 
Action: Mouse moved to (301, 371)
Screenshot: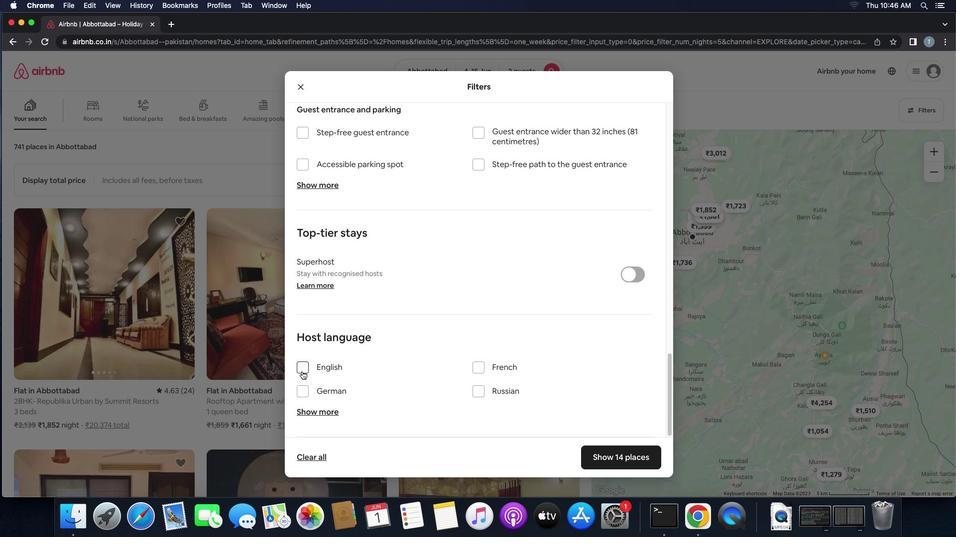 
Action: Mouse pressed left at (301, 371)
Screenshot: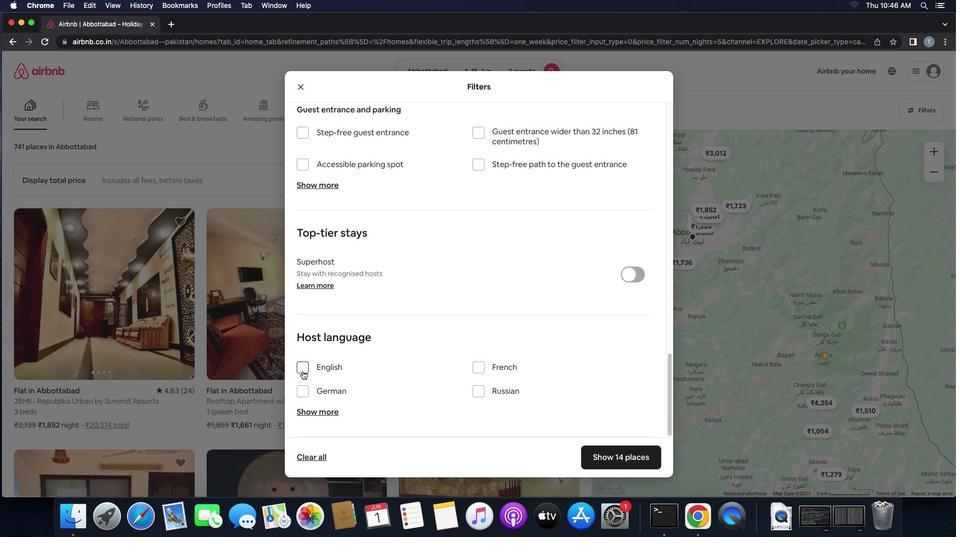 
Action: Mouse moved to (636, 458)
Screenshot: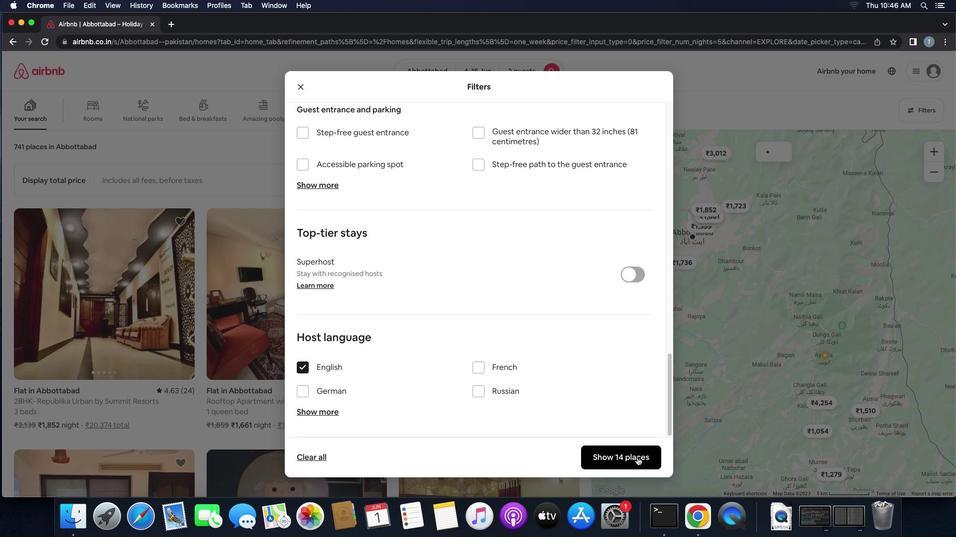 
Action: Mouse pressed left at (636, 458)
Screenshot: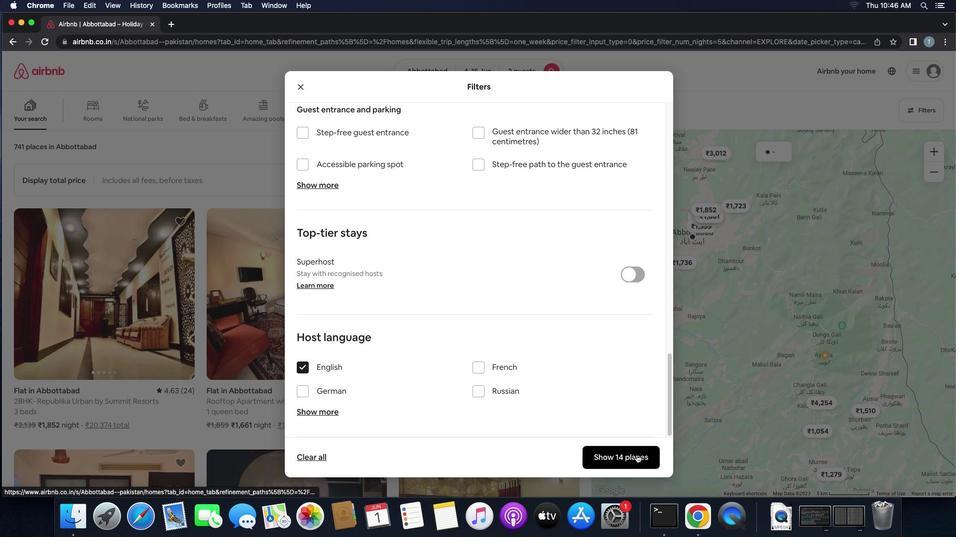 
Action: Mouse moved to (636, 454)
Screenshot: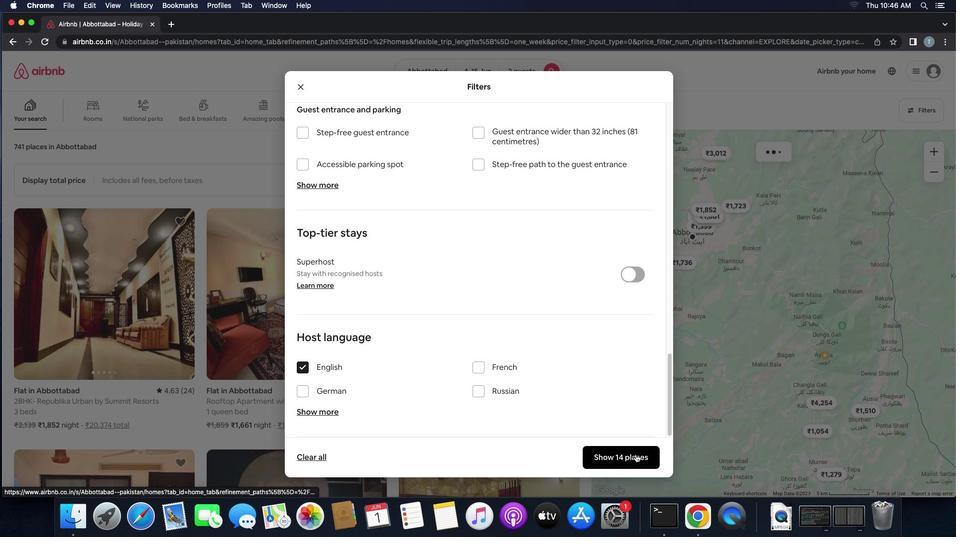
